 Task: Add Surya Brasil Golden Blonde Henna Cream to the cart.
Action: Mouse moved to (249, 130)
Screenshot: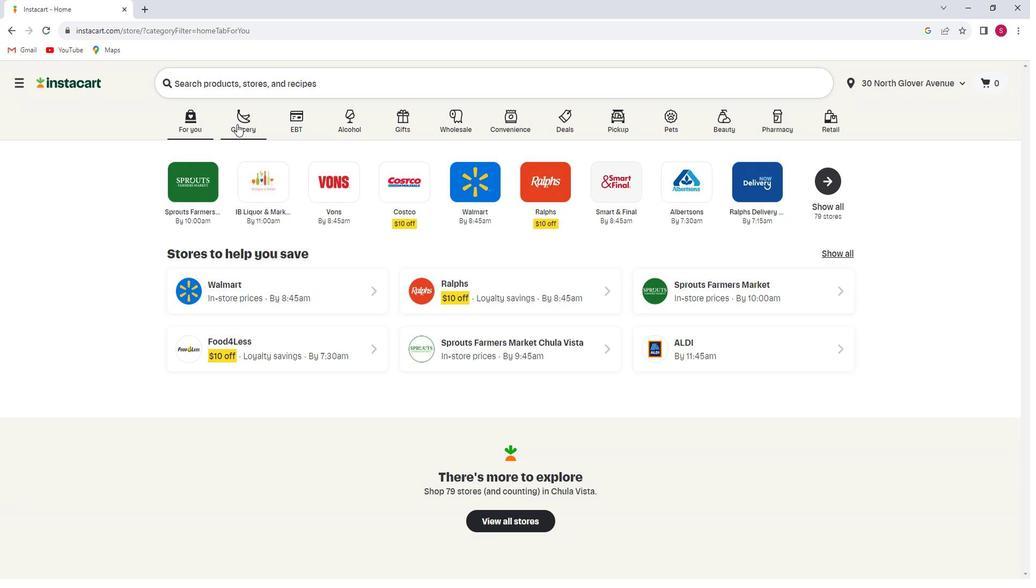 
Action: Mouse pressed left at (249, 130)
Screenshot: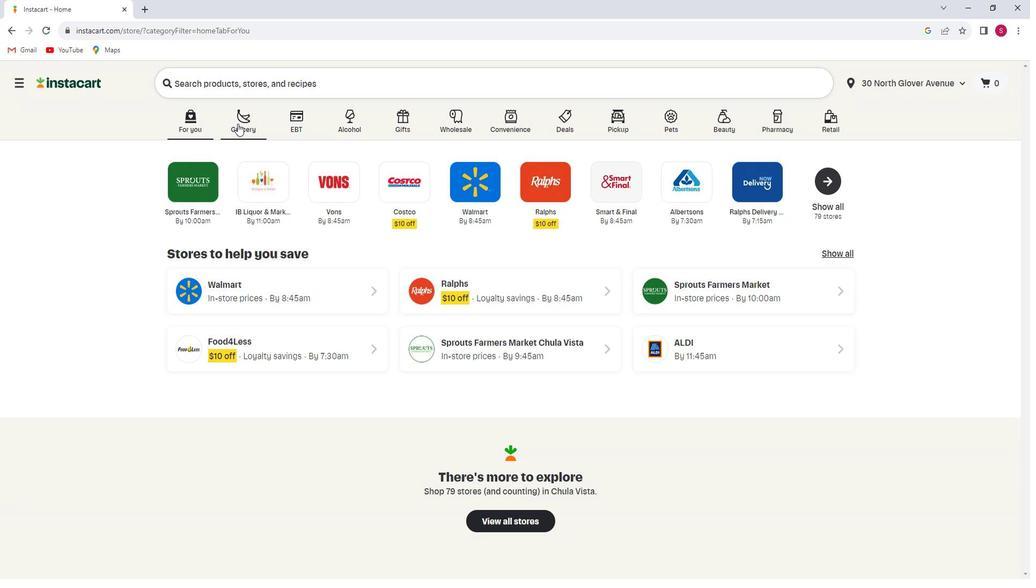 
Action: Mouse moved to (268, 331)
Screenshot: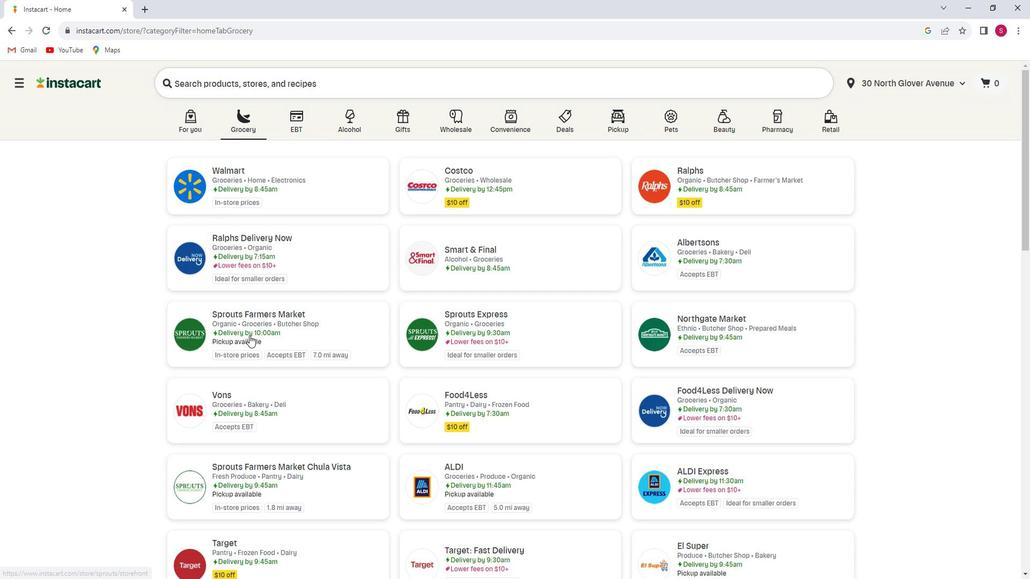 
Action: Mouse pressed left at (268, 331)
Screenshot: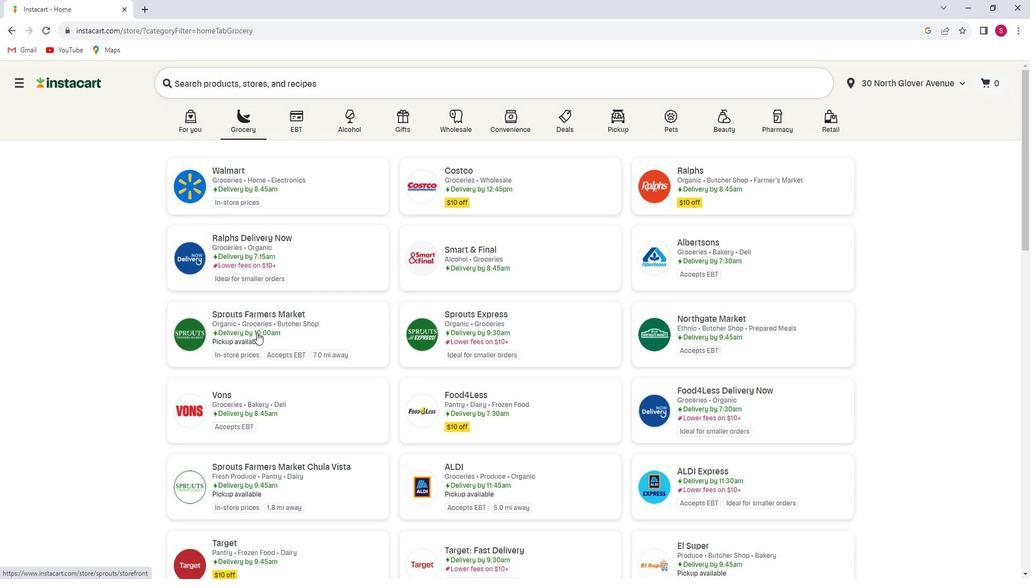 
Action: Mouse moved to (89, 334)
Screenshot: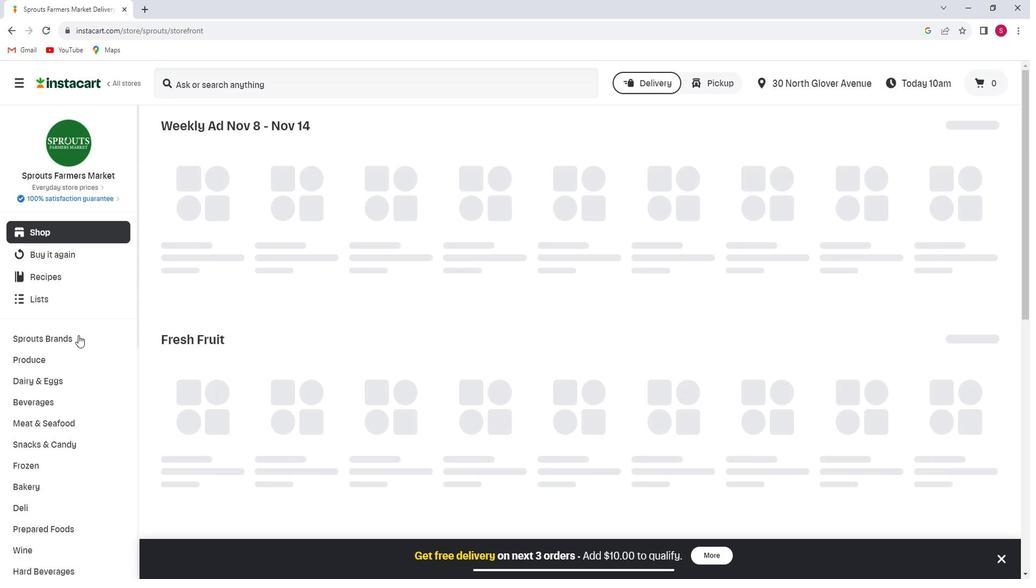 
Action: Mouse scrolled (89, 333) with delta (0, 0)
Screenshot: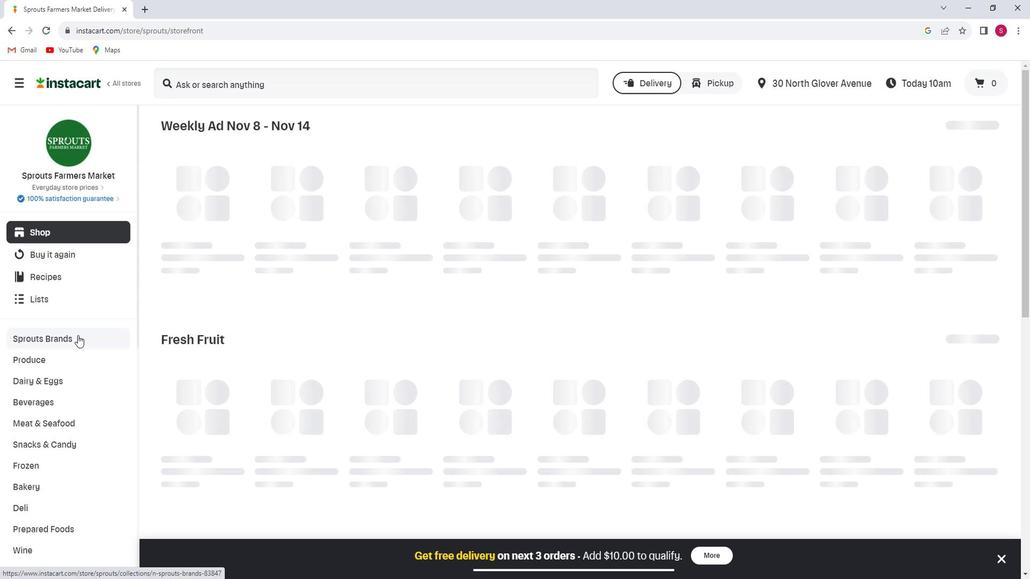 
Action: Mouse scrolled (89, 333) with delta (0, 0)
Screenshot: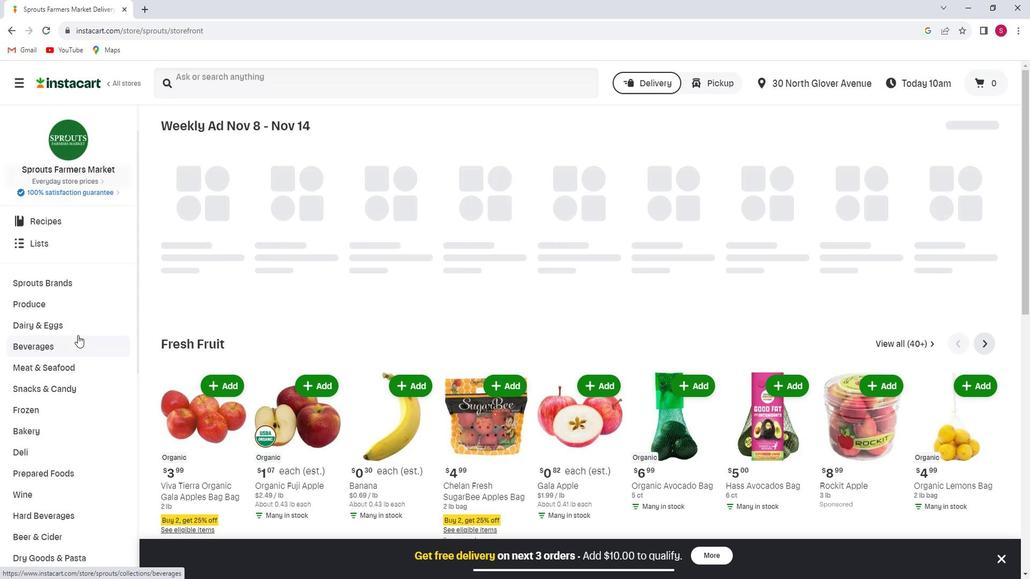 
Action: Mouse scrolled (89, 333) with delta (0, 0)
Screenshot: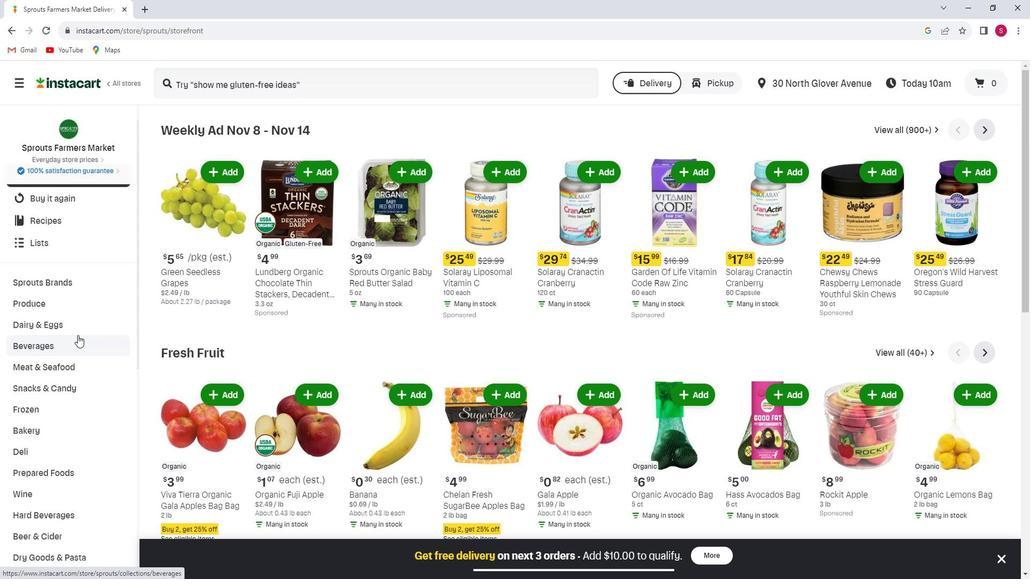 
Action: Mouse scrolled (89, 333) with delta (0, 0)
Screenshot: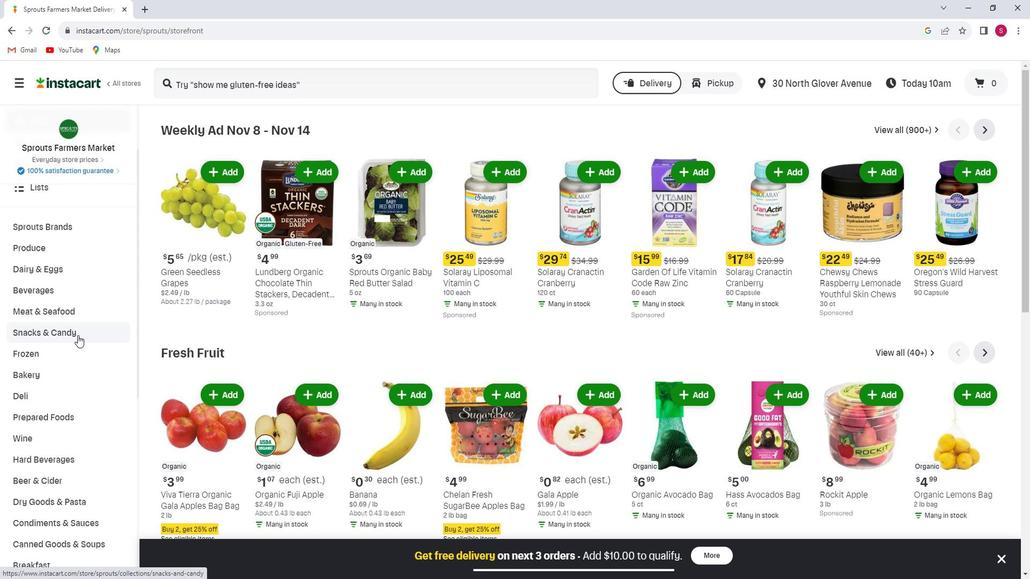 
Action: Mouse scrolled (89, 333) with delta (0, 0)
Screenshot: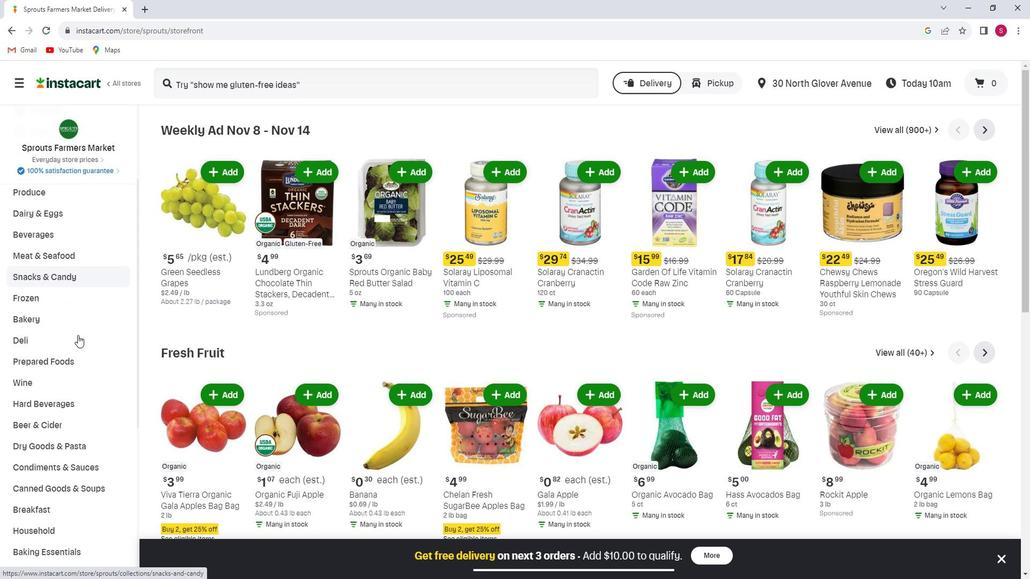 
Action: Mouse scrolled (89, 333) with delta (0, 0)
Screenshot: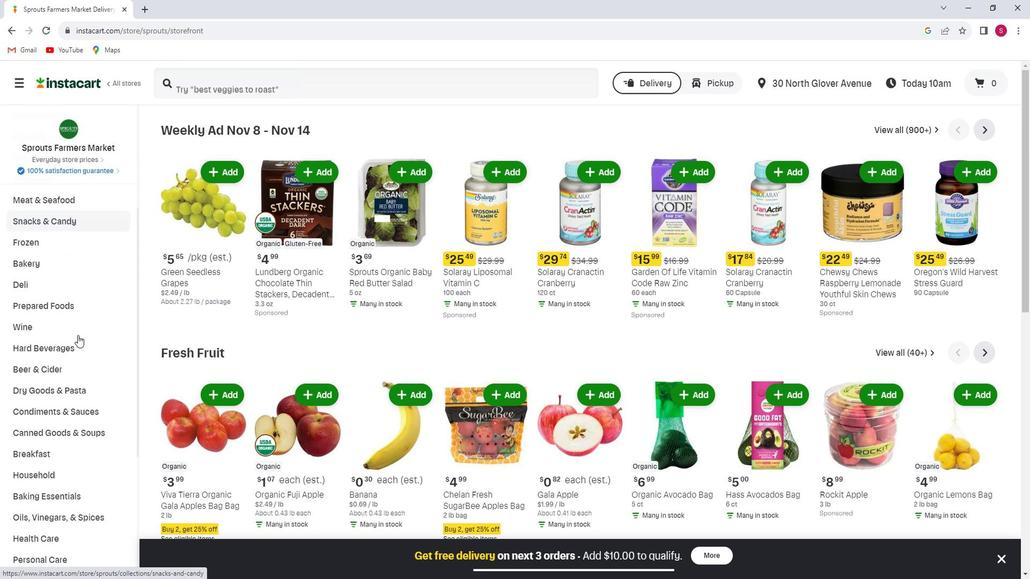 
Action: Mouse scrolled (89, 333) with delta (0, 0)
Screenshot: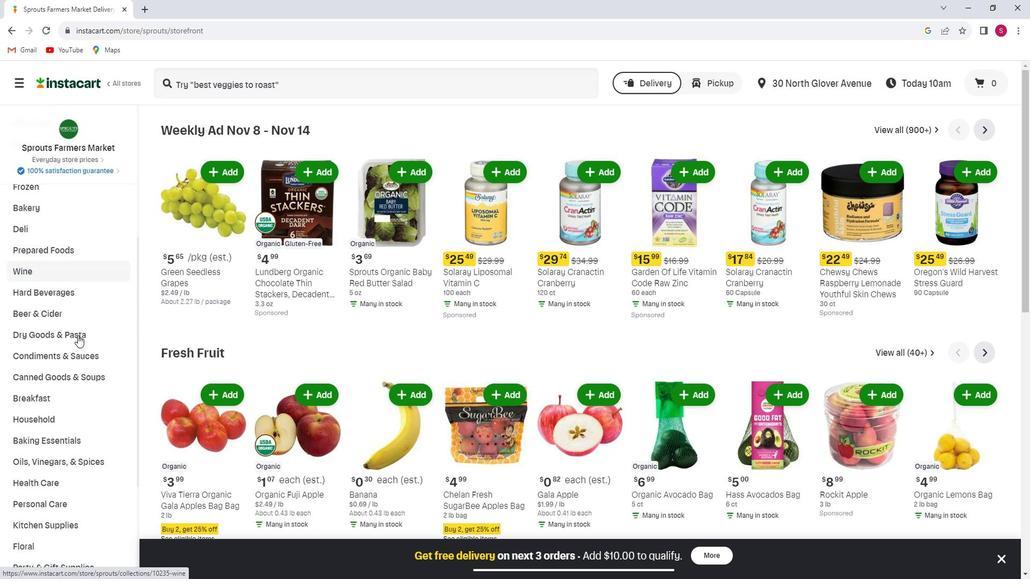 
Action: Mouse scrolled (89, 333) with delta (0, 0)
Screenshot: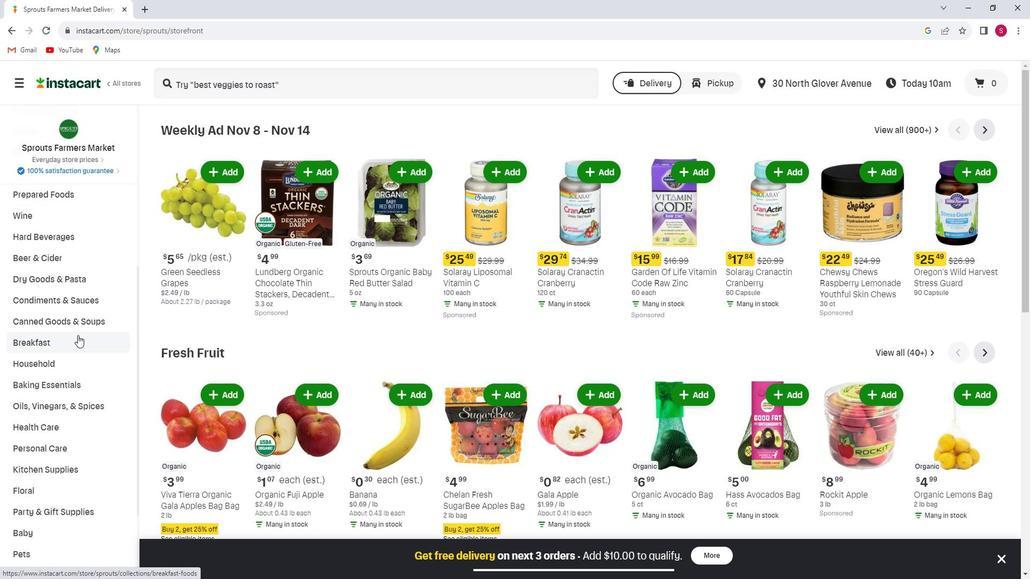 
Action: Mouse moved to (71, 388)
Screenshot: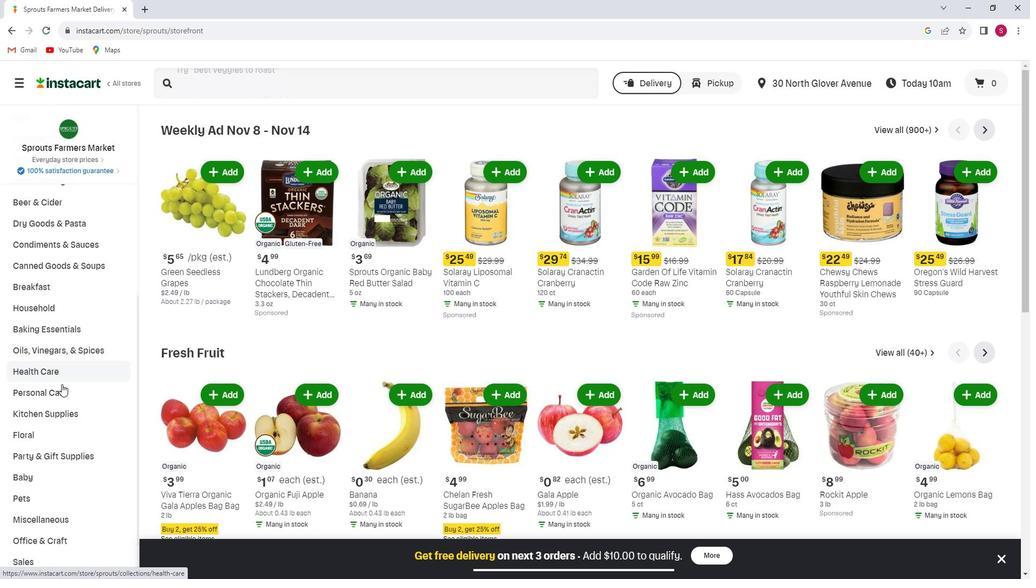 
Action: Mouse pressed left at (71, 388)
Screenshot: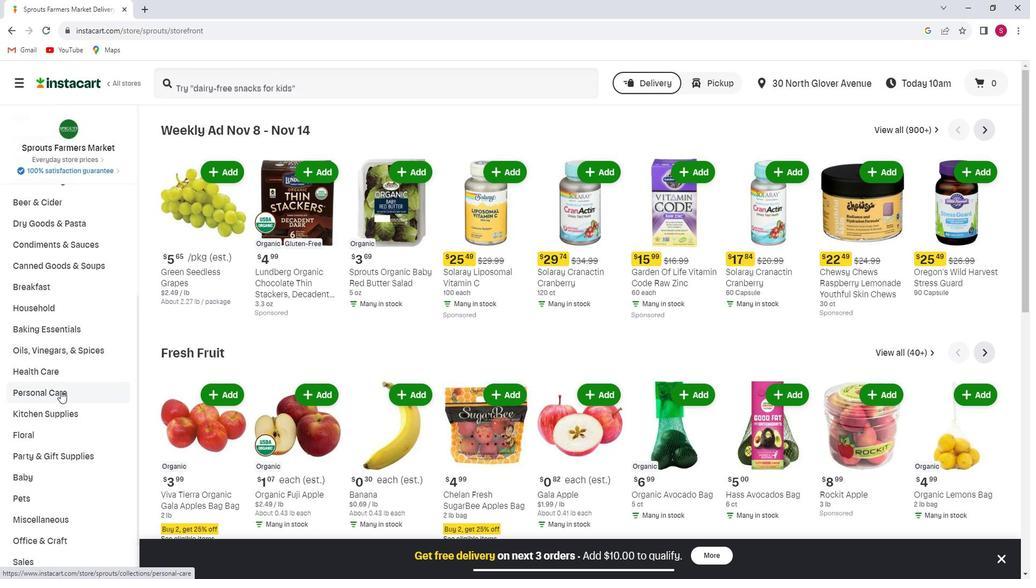
Action: Mouse moved to (707, 158)
Screenshot: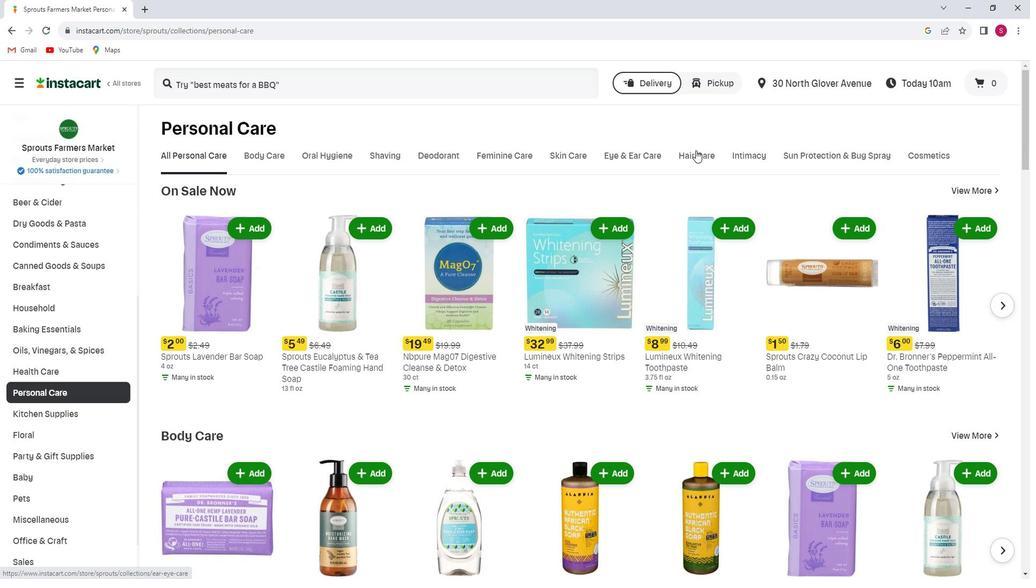 
Action: Mouse pressed left at (707, 158)
Screenshot: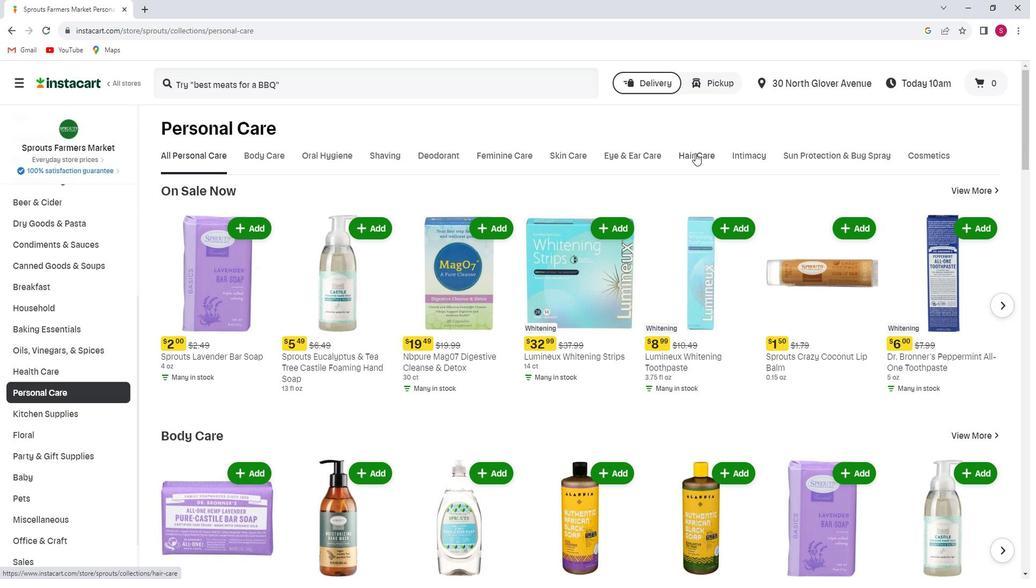 
Action: Mouse moved to (540, 211)
Screenshot: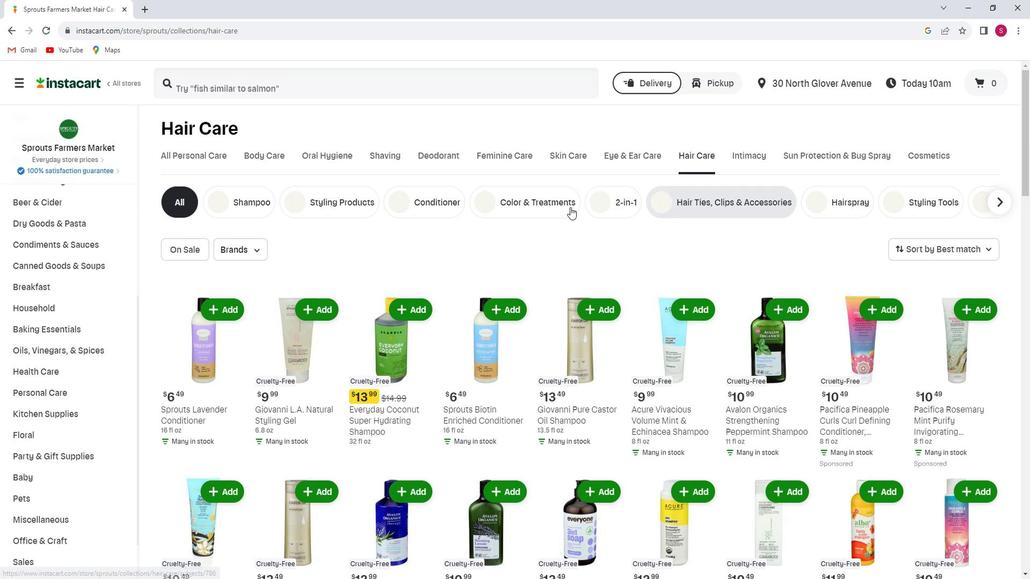 
Action: Mouse pressed left at (540, 211)
Screenshot: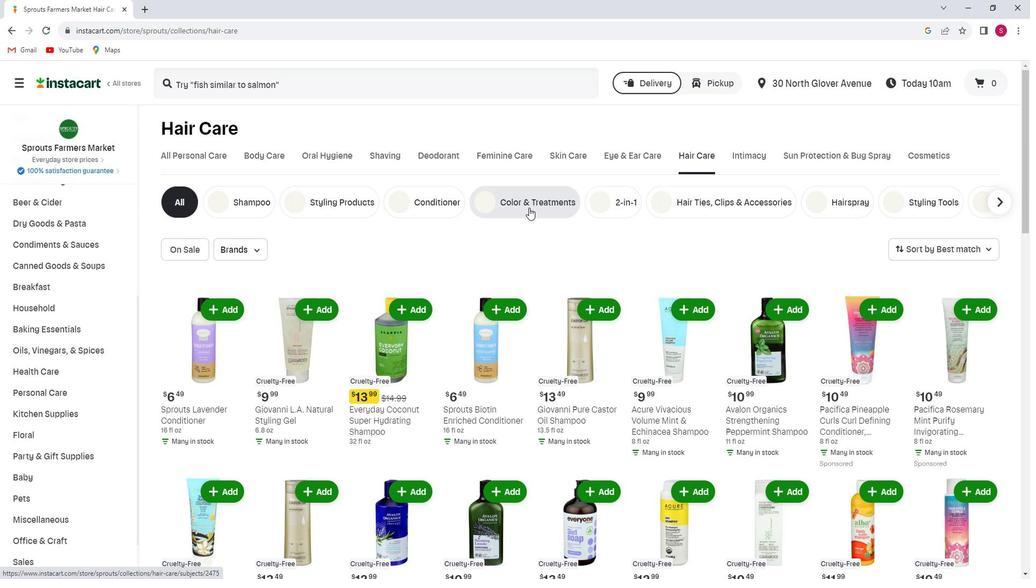 
Action: Mouse moved to (293, 90)
Screenshot: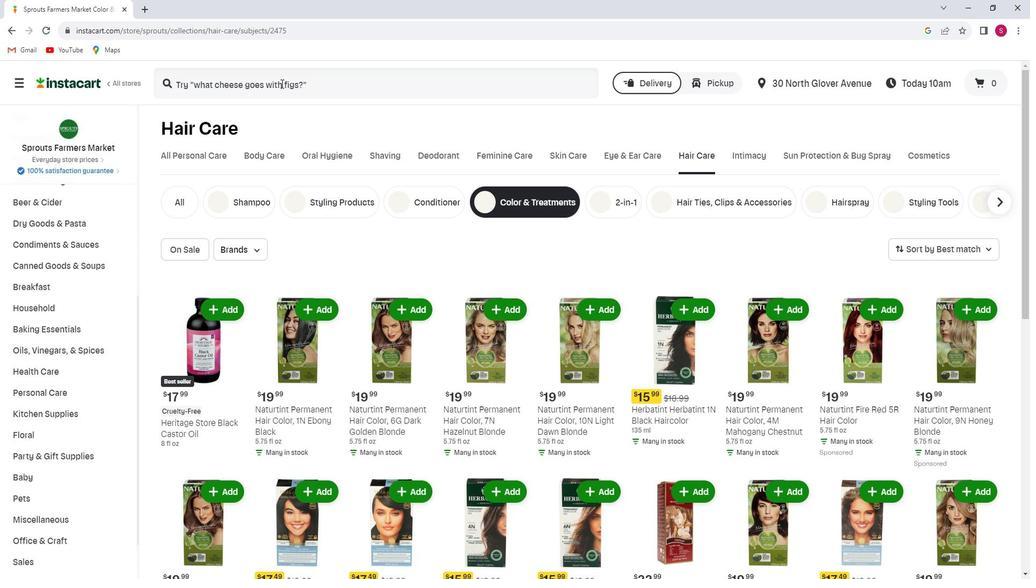 
Action: Mouse pressed left at (293, 90)
Screenshot: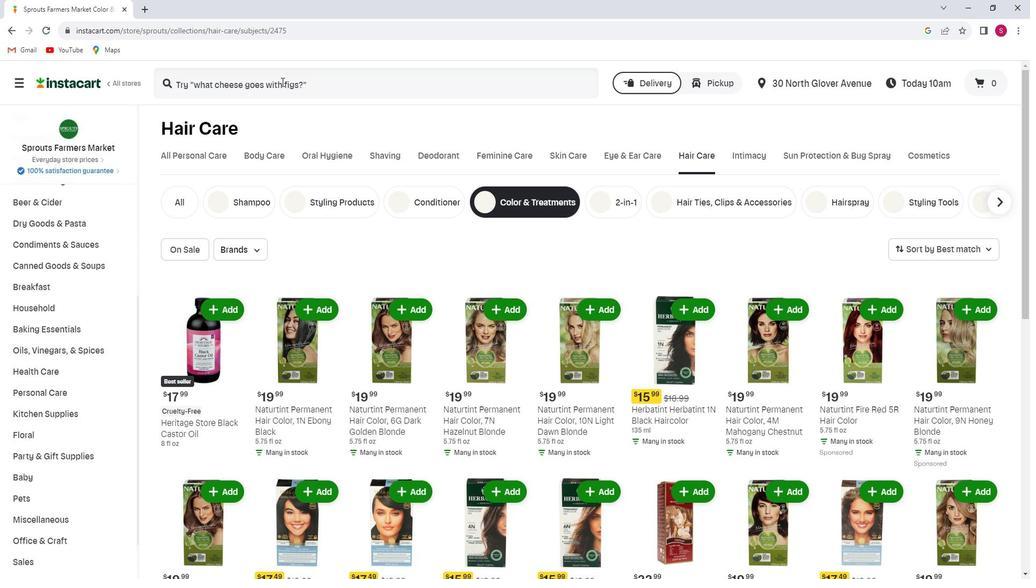
Action: Key pressed <Key.shift>Surya<Key.space><Key.shift>Brasil<Key.space><Key.shift>Golden<Key.space><Key.shift>Blonde<Key.space><Key.shift>Henna<Key.space><Key.shift>Cream<Key.enter>
Screenshot: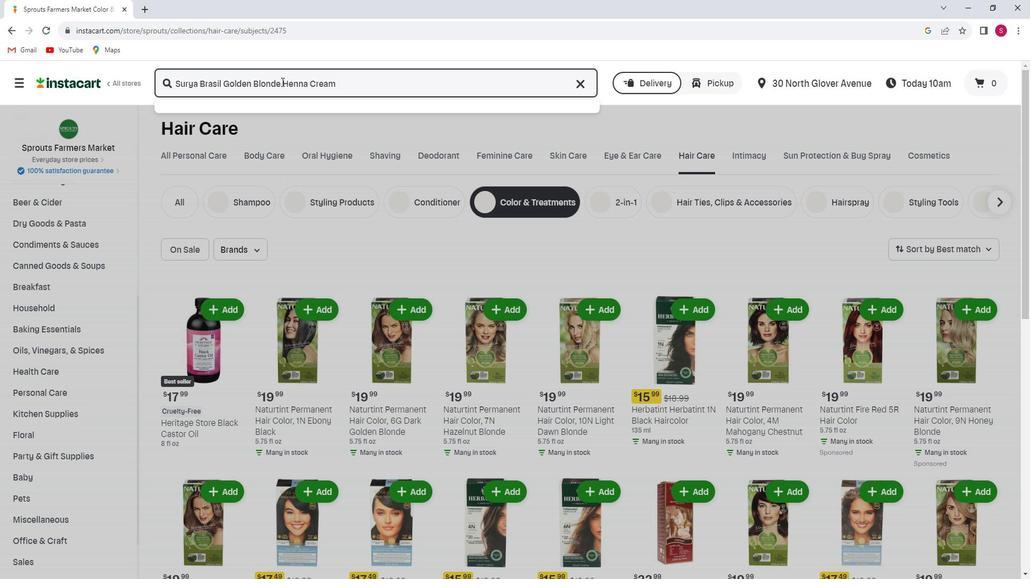 
Action: Mouse moved to (524, 239)
Screenshot: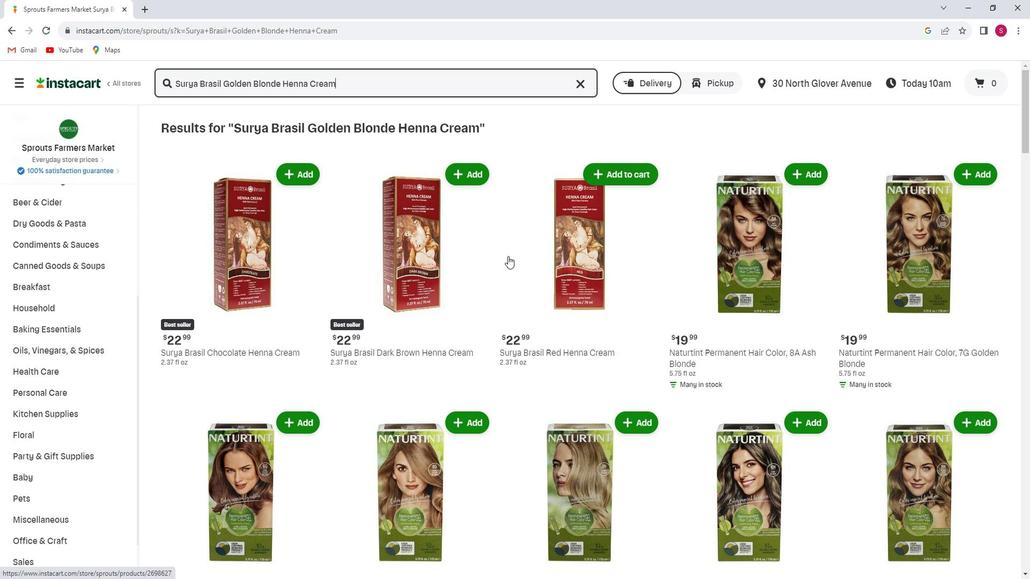 
Action: Mouse scrolled (524, 238) with delta (0, 0)
Screenshot: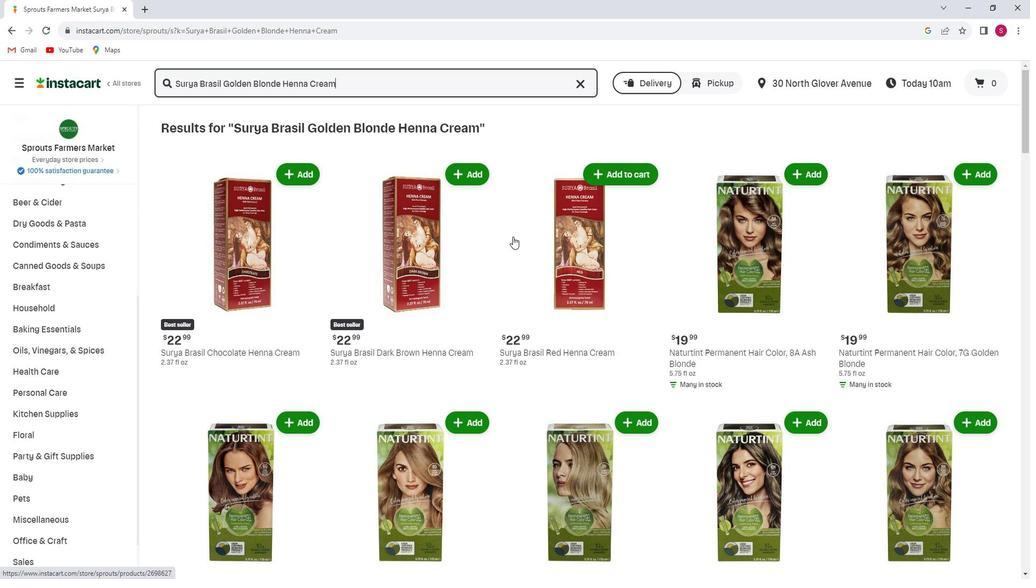 
Action: Mouse moved to (547, 251)
Screenshot: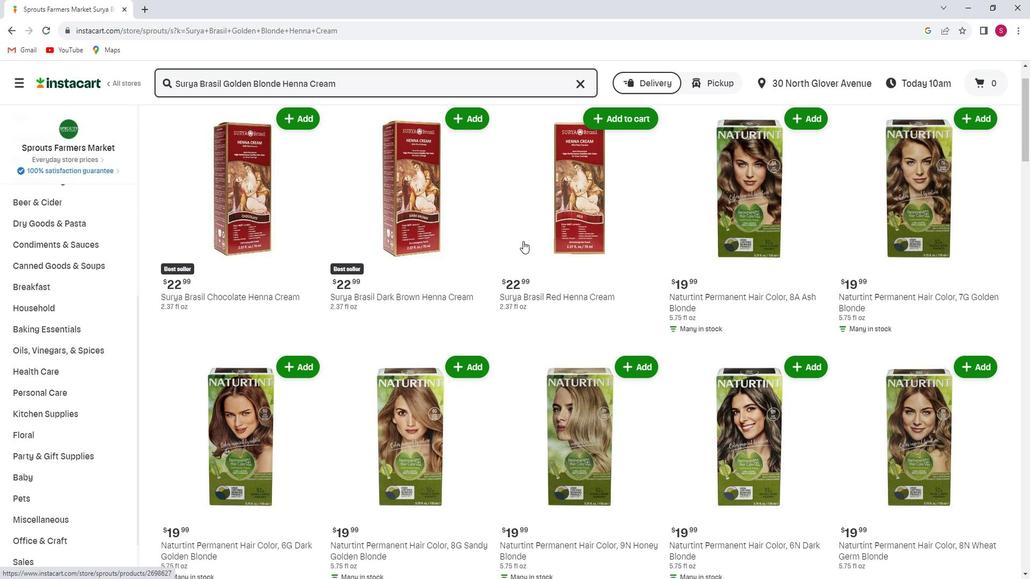 
Action: Mouse scrolled (547, 250) with delta (0, 0)
Screenshot: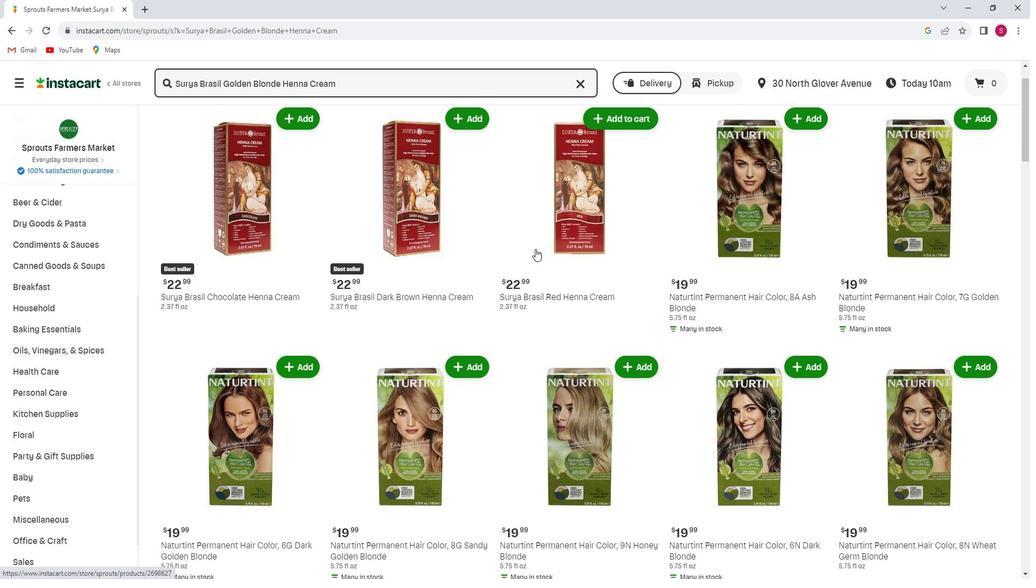
Action: Mouse scrolled (547, 250) with delta (0, 0)
Screenshot: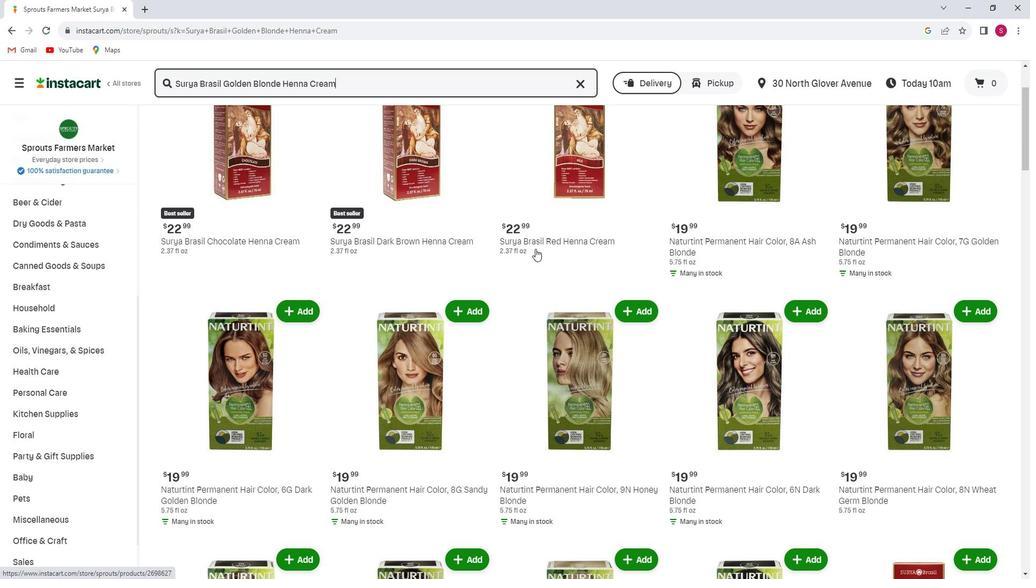
Action: Mouse scrolled (547, 250) with delta (0, 0)
Screenshot: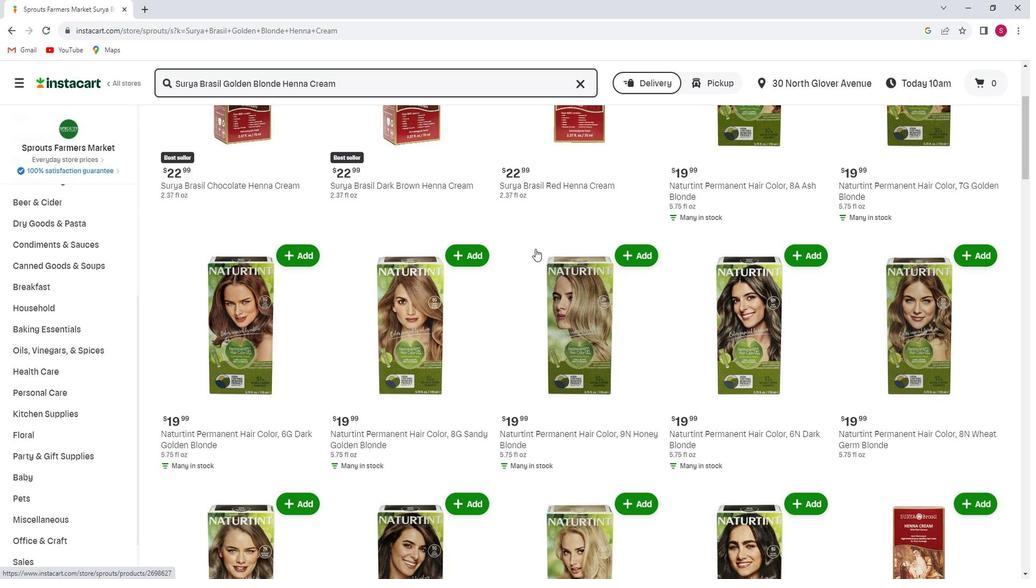 
Action: Mouse scrolled (547, 250) with delta (0, 0)
Screenshot: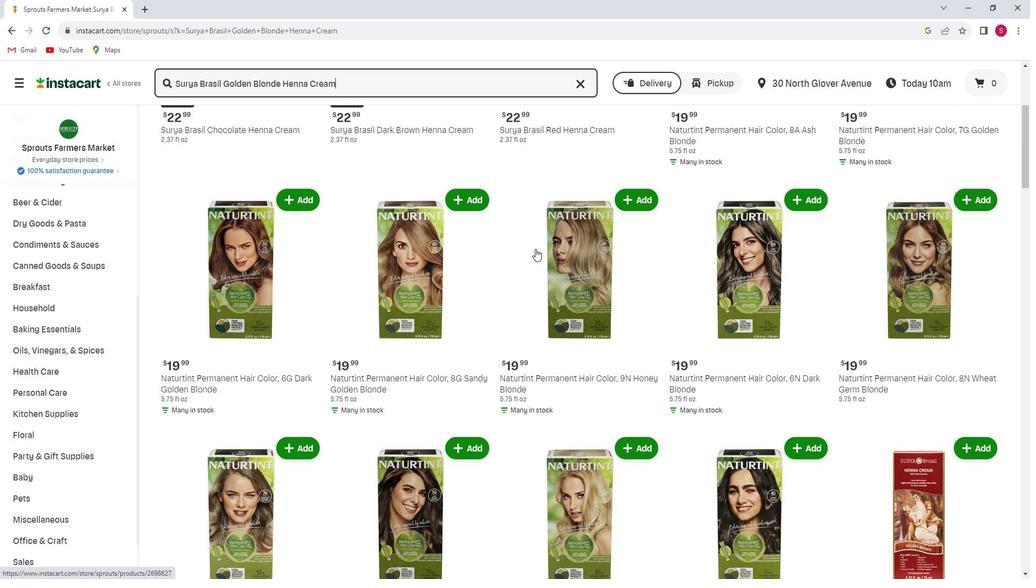 
Action: Mouse scrolled (547, 250) with delta (0, 0)
Screenshot: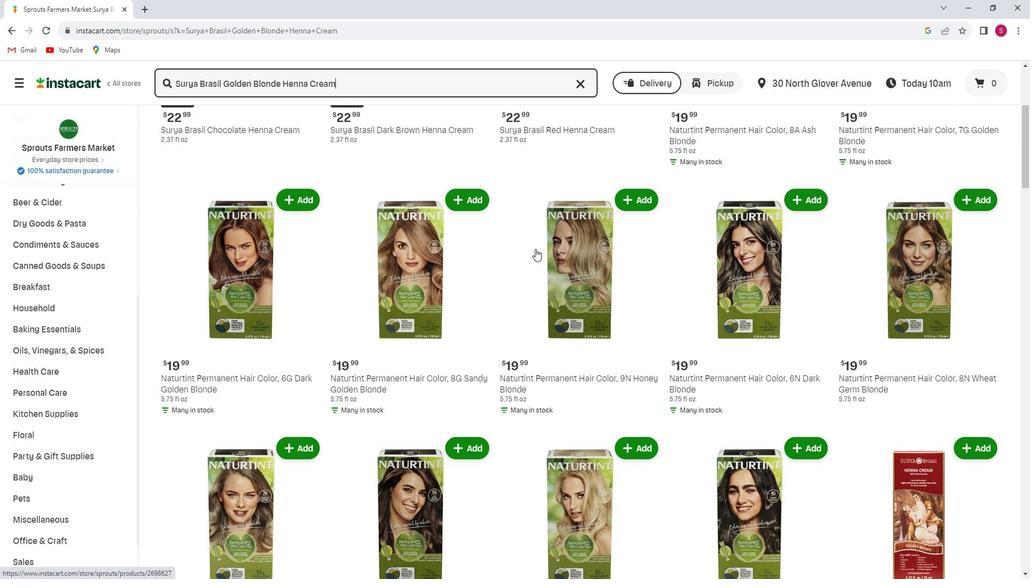 
Action: Mouse scrolled (547, 250) with delta (0, 0)
Screenshot: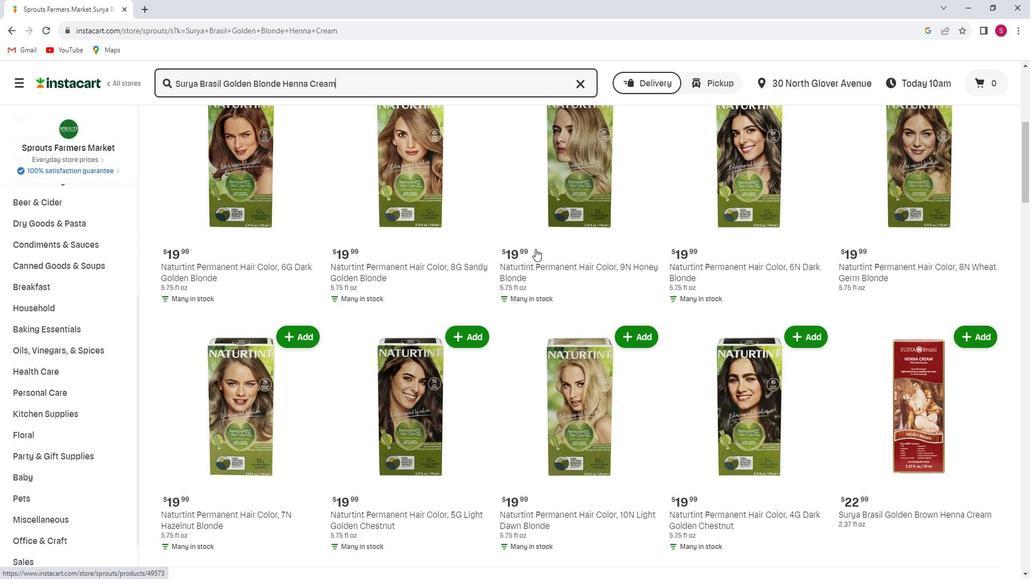 
Action: Mouse moved to (521, 262)
Screenshot: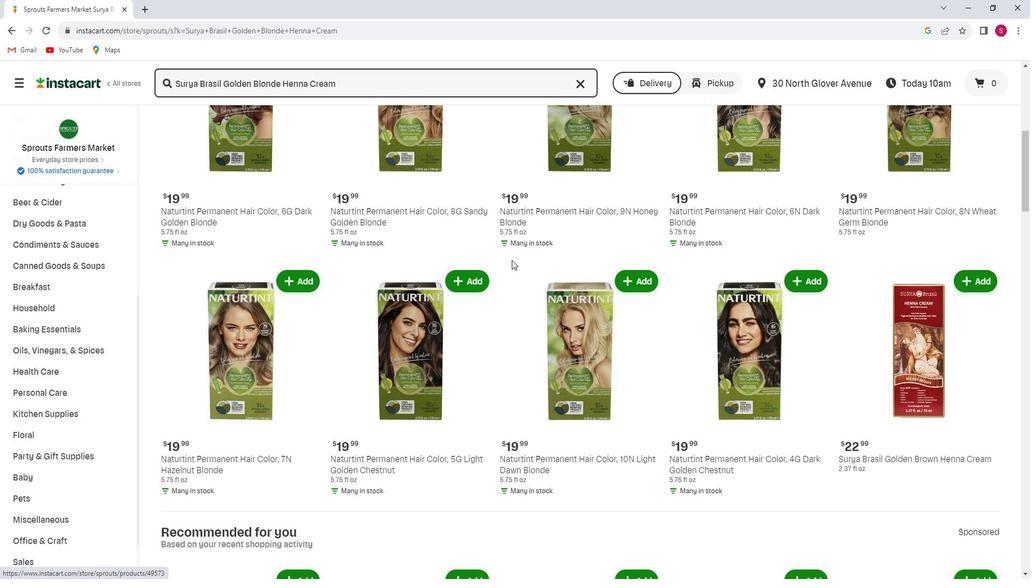 
Action: Mouse scrolled (521, 261) with delta (0, 0)
Screenshot: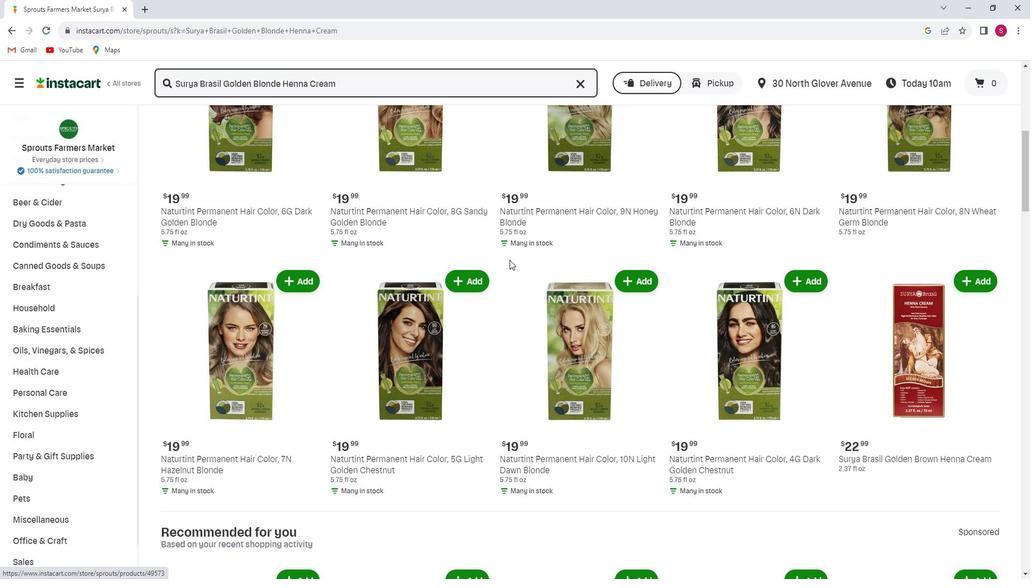 
Action: Mouse scrolled (521, 261) with delta (0, 0)
Screenshot: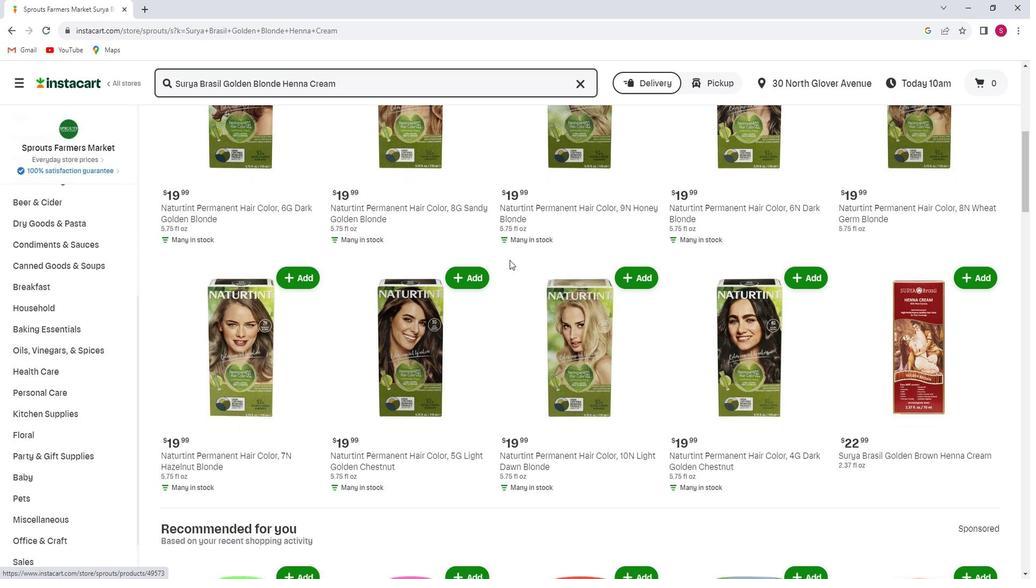 
Action: Mouse scrolled (521, 262) with delta (0, 0)
Screenshot: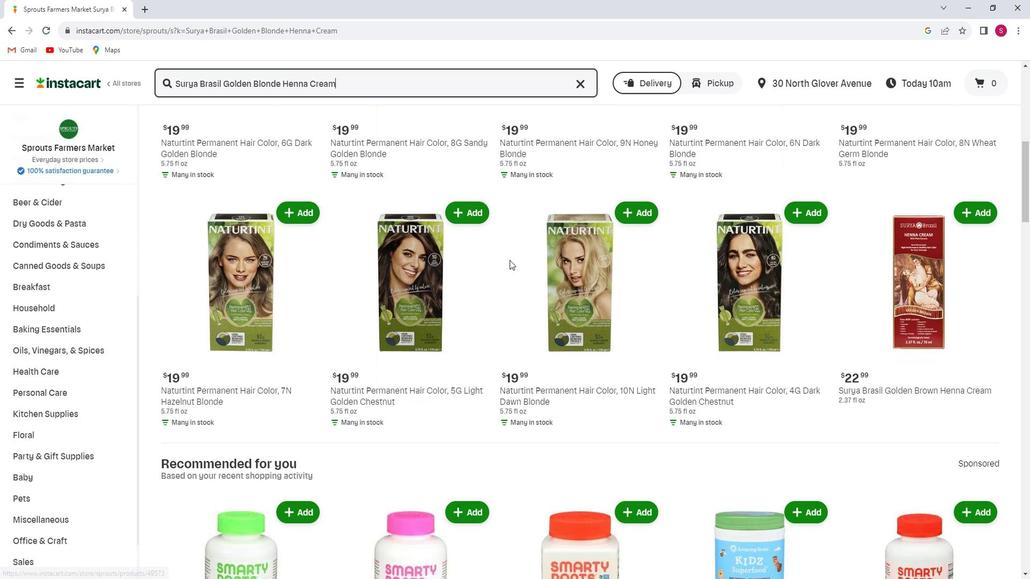 
Action: Mouse scrolled (521, 261) with delta (0, 0)
Screenshot: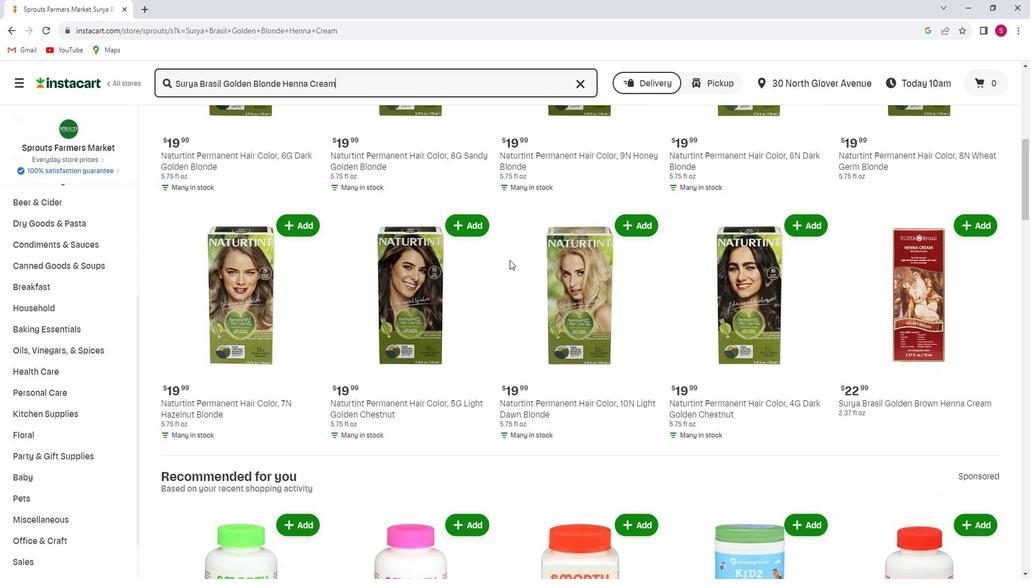 
Action: Mouse scrolled (521, 261) with delta (0, 0)
Screenshot: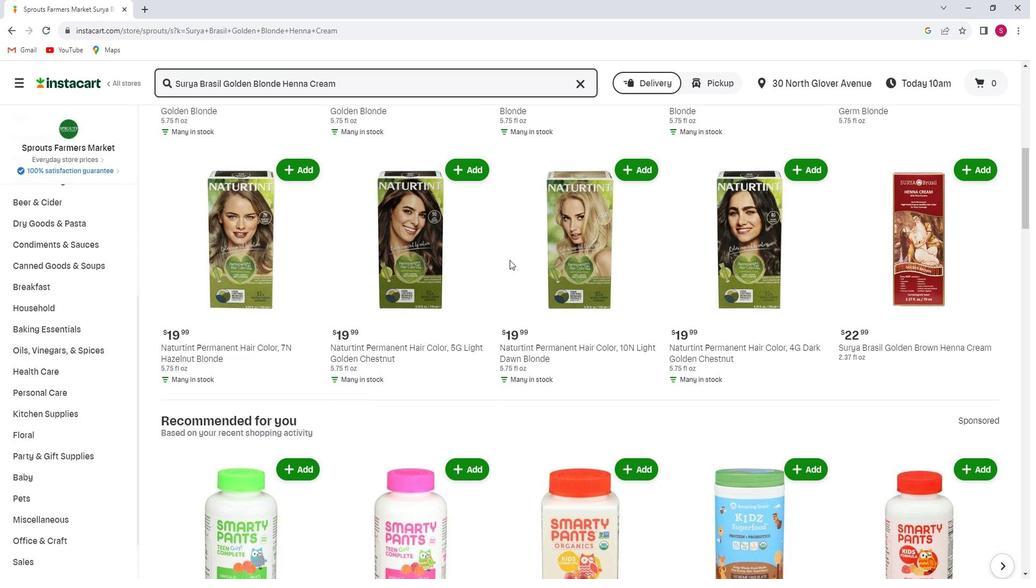 
Action: Mouse scrolled (521, 261) with delta (0, 0)
Screenshot: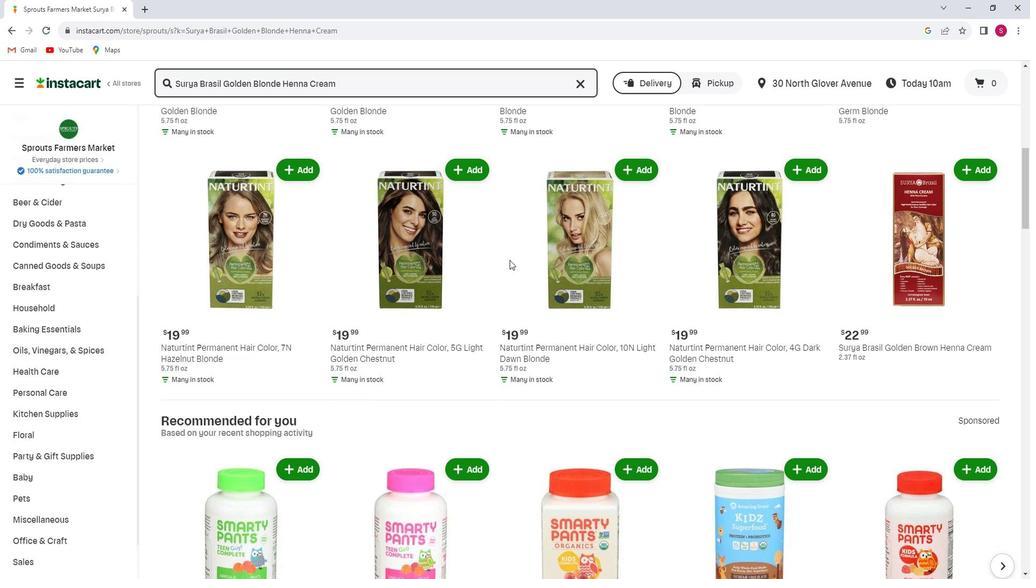 
Action: Mouse scrolled (521, 261) with delta (0, 0)
Screenshot: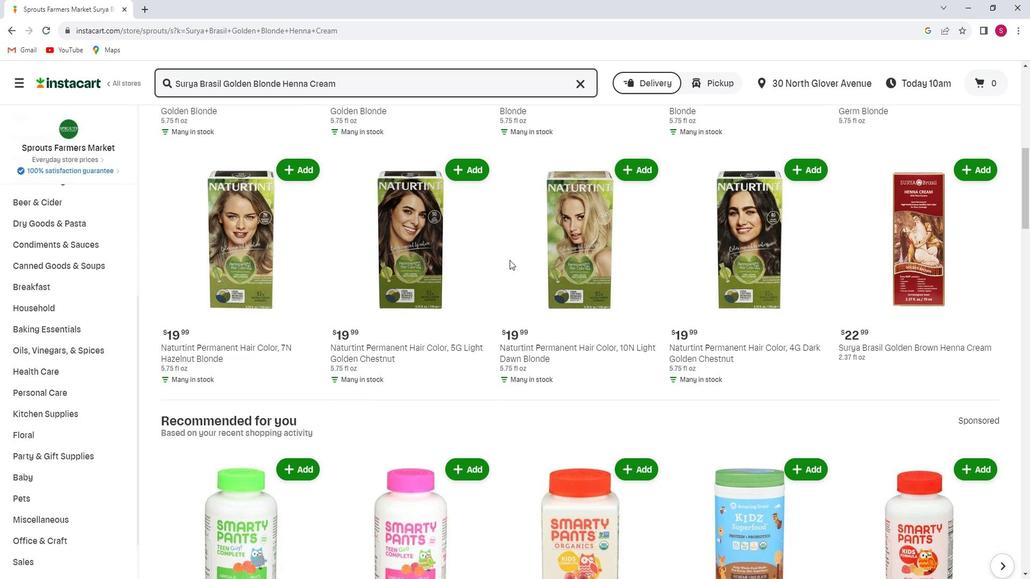
Action: Mouse scrolled (521, 261) with delta (0, 0)
Screenshot: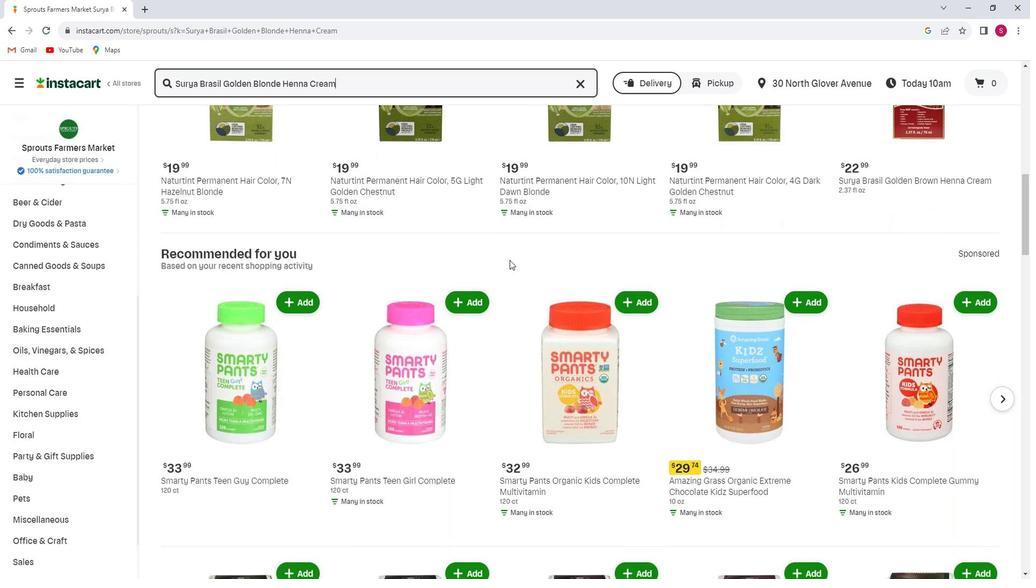 
Action: Mouse scrolled (521, 261) with delta (0, 0)
Screenshot: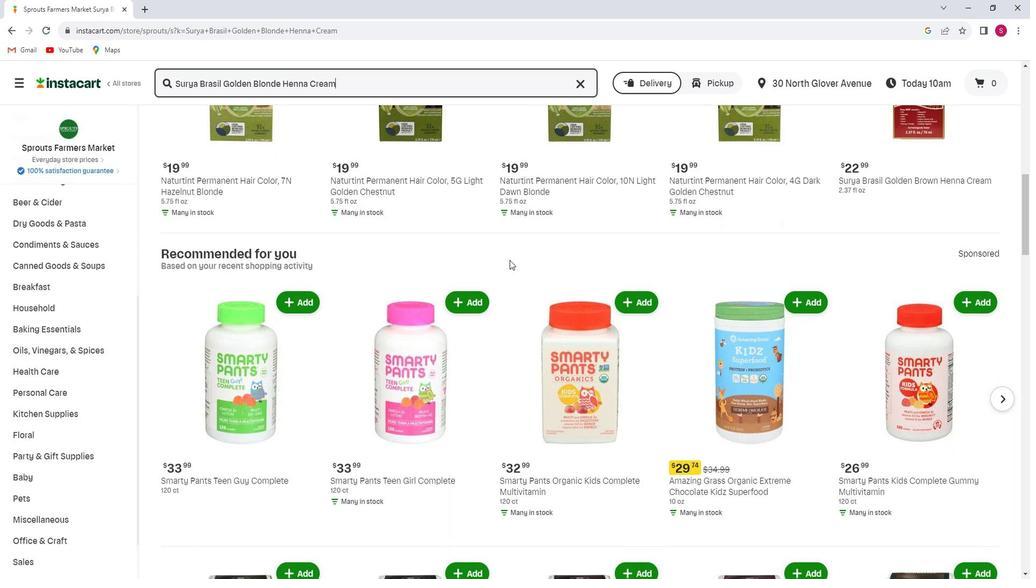 
Action: Mouse scrolled (521, 261) with delta (0, 0)
Screenshot: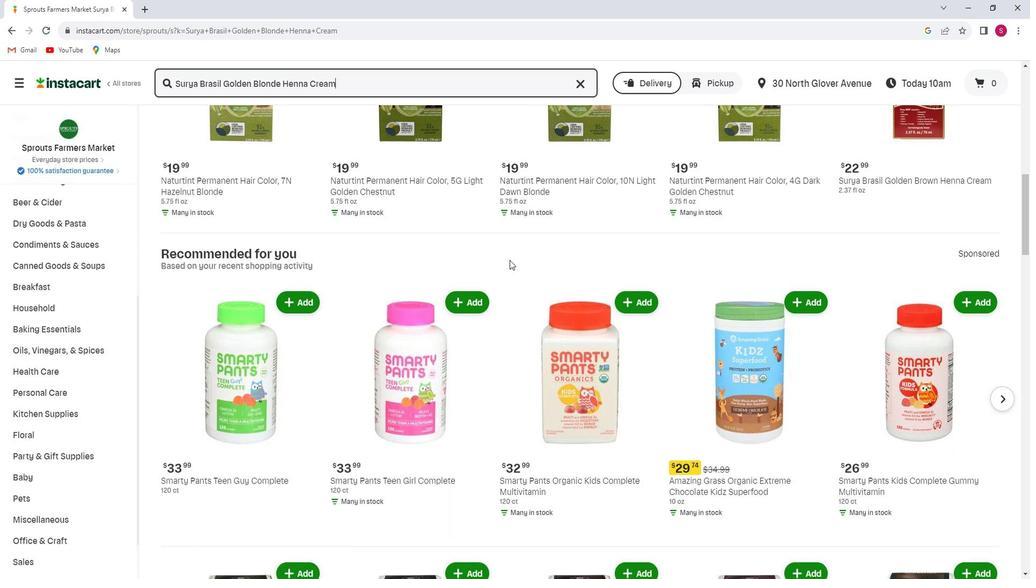 
Action: Mouse scrolled (521, 261) with delta (0, 0)
Screenshot: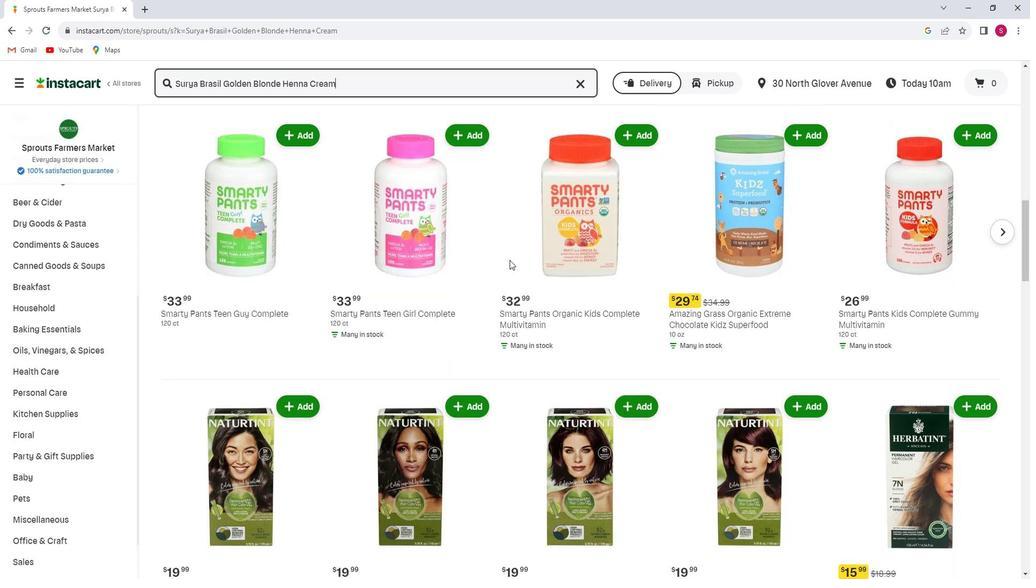 
Action: Mouse scrolled (521, 261) with delta (0, 0)
Screenshot: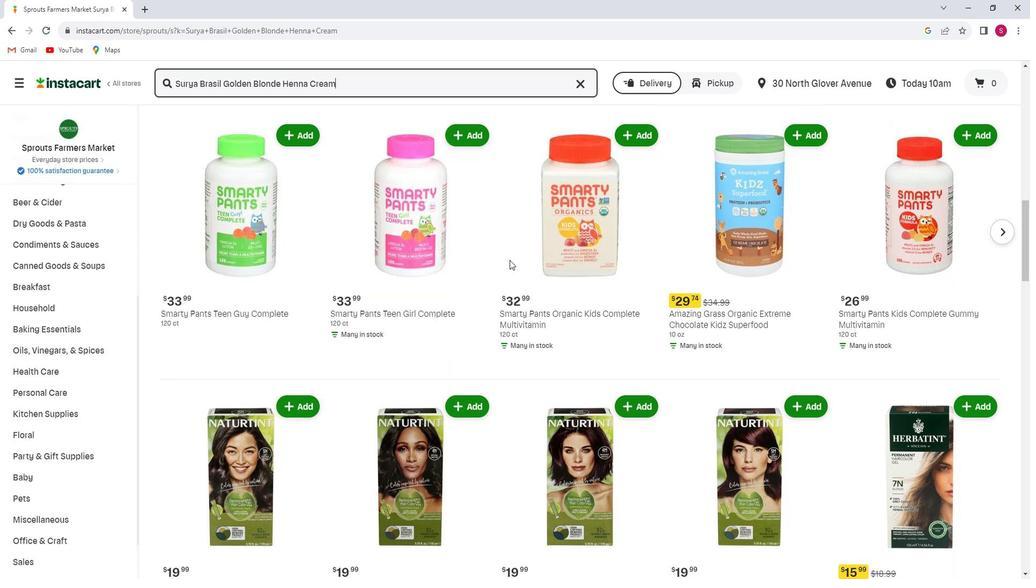
Action: Mouse scrolled (521, 261) with delta (0, 0)
Screenshot: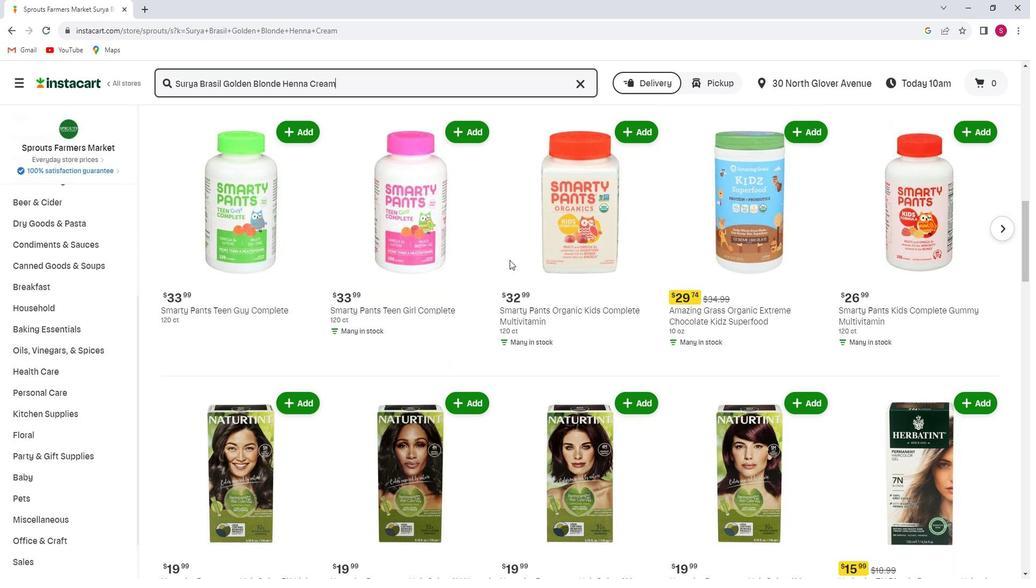 
Action: Mouse scrolled (521, 261) with delta (0, 0)
Screenshot: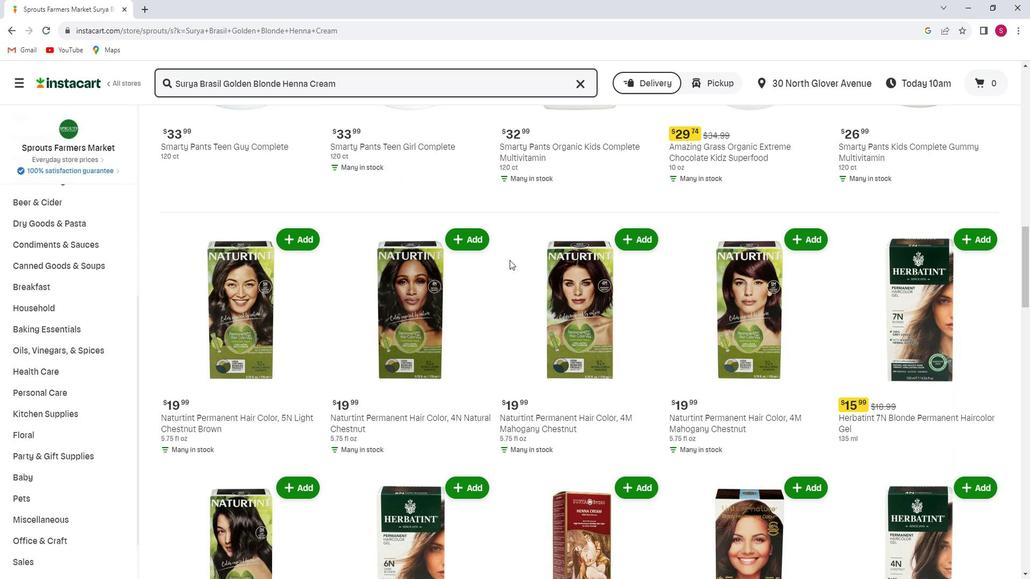 
Action: Mouse scrolled (521, 261) with delta (0, 0)
Screenshot: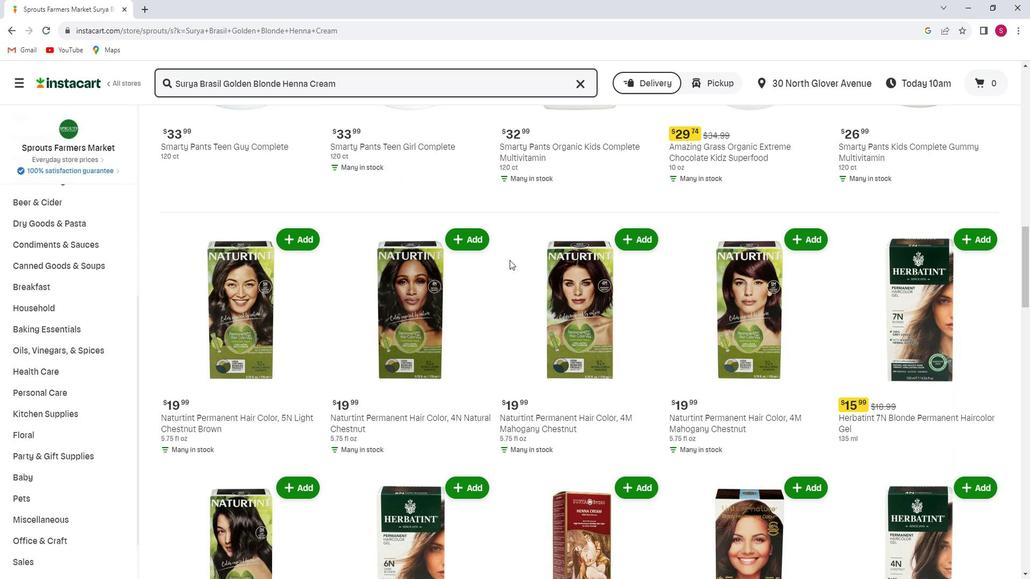 
Action: Mouse scrolled (521, 261) with delta (0, 0)
Screenshot: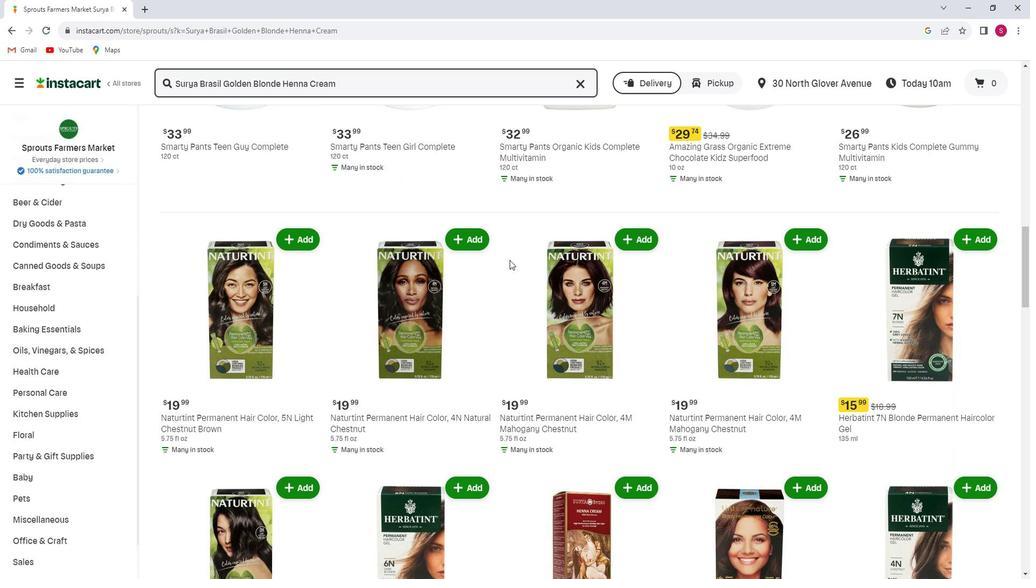 
Action: Mouse scrolled (521, 261) with delta (0, 0)
Screenshot: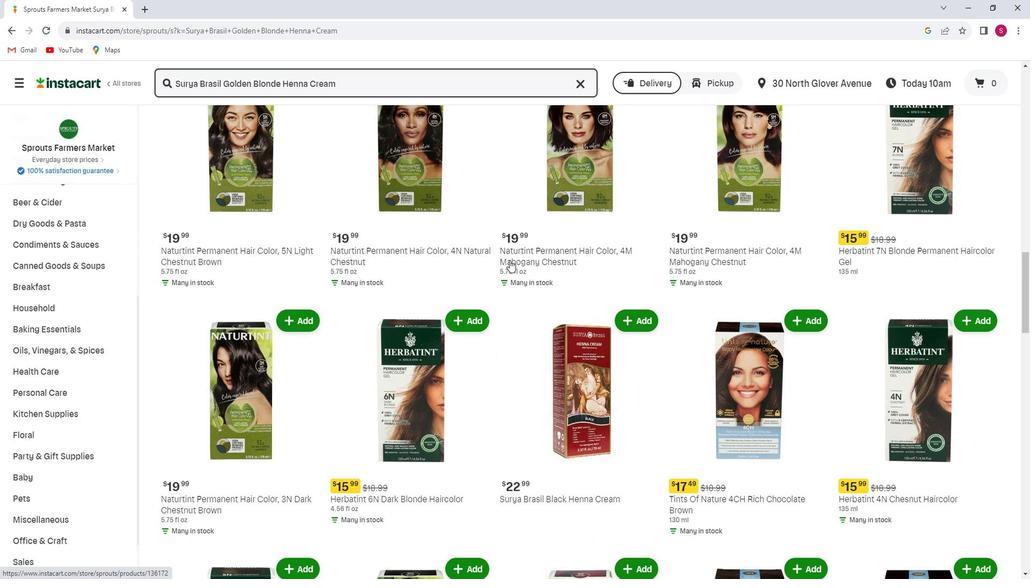 
Action: Mouse scrolled (521, 261) with delta (0, 0)
Screenshot: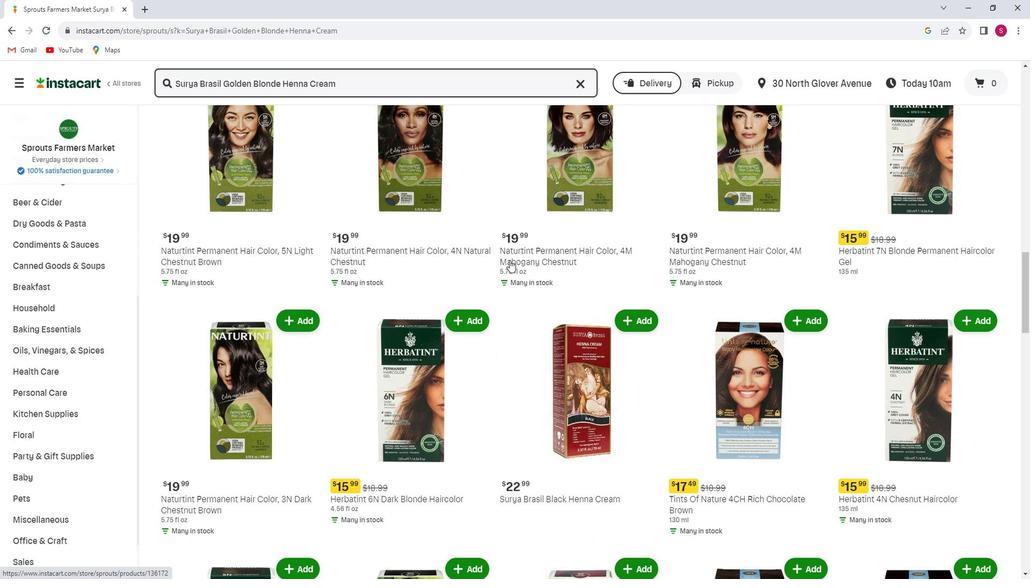 
Action: Mouse scrolled (521, 261) with delta (0, 0)
Screenshot: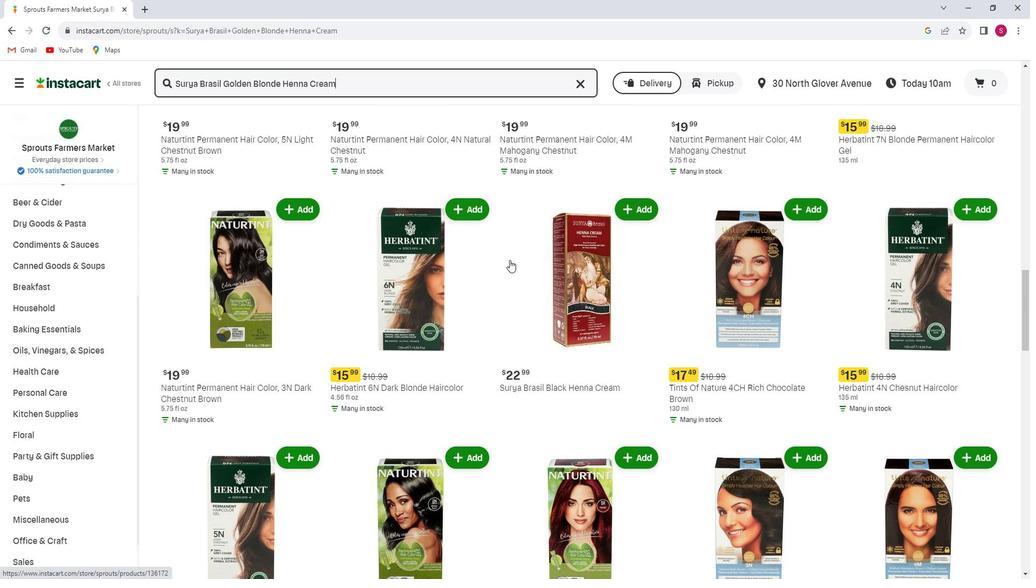 
Action: Mouse scrolled (521, 261) with delta (0, 0)
Screenshot: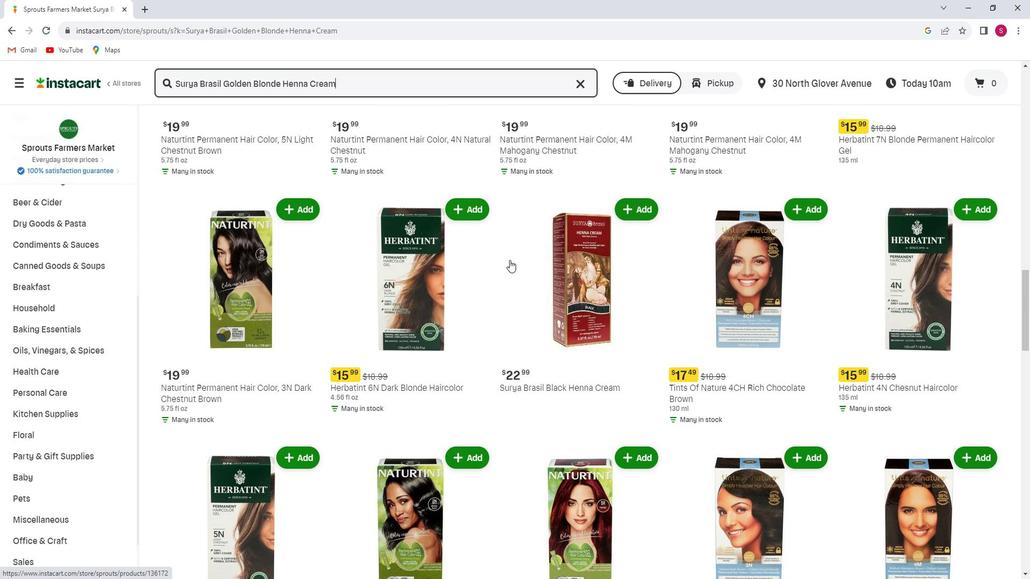 
Action: Mouse scrolled (521, 261) with delta (0, 0)
Screenshot: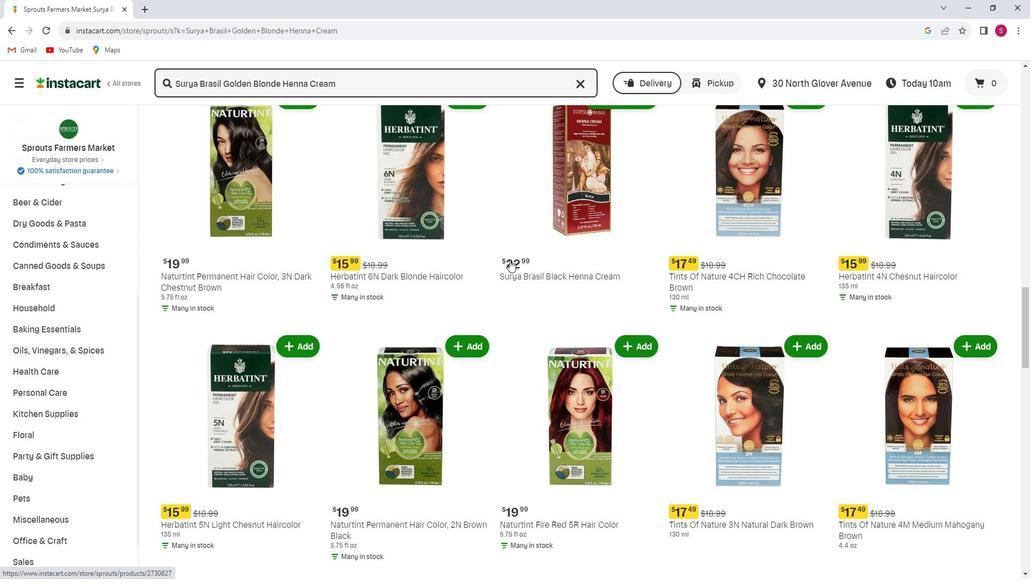
Action: Mouse scrolled (521, 261) with delta (0, 0)
Screenshot: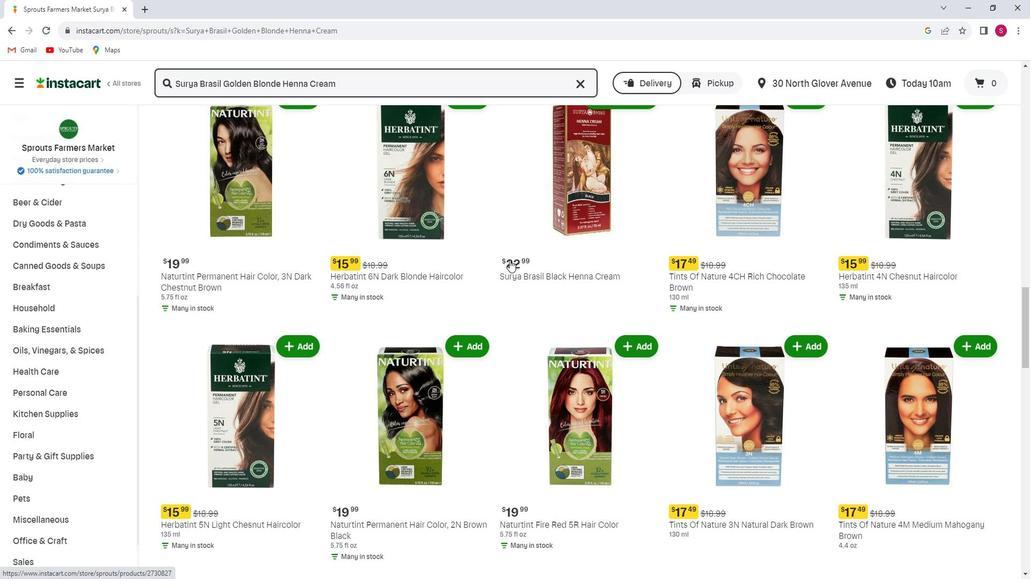 
Action: Mouse scrolled (521, 261) with delta (0, 0)
Screenshot: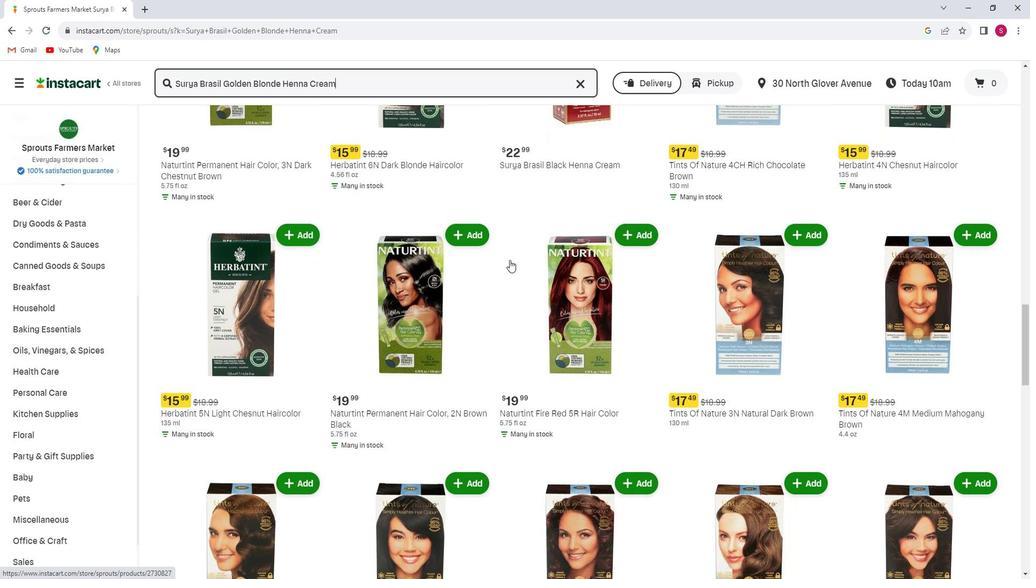 
Action: Mouse scrolled (521, 261) with delta (0, 0)
Screenshot: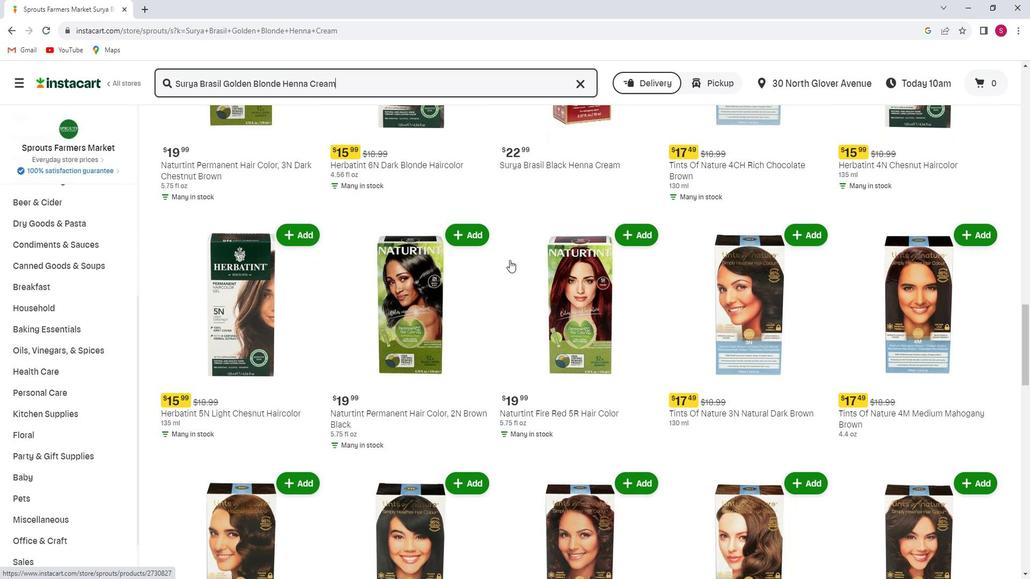 
Action: Mouse scrolled (521, 261) with delta (0, 0)
Screenshot: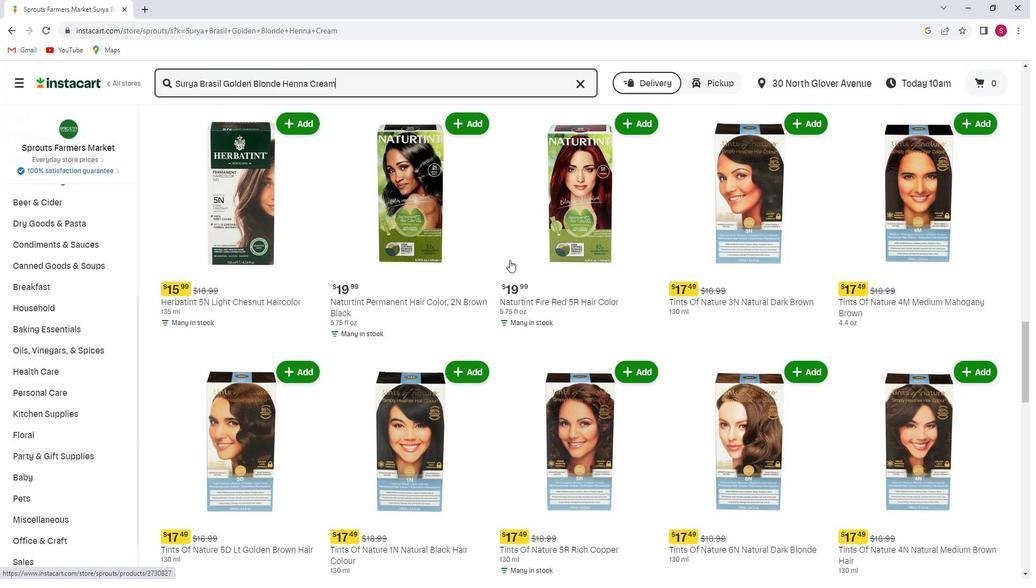 
Action: Mouse scrolled (521, 261) with delta (0, 0)
Screenshot: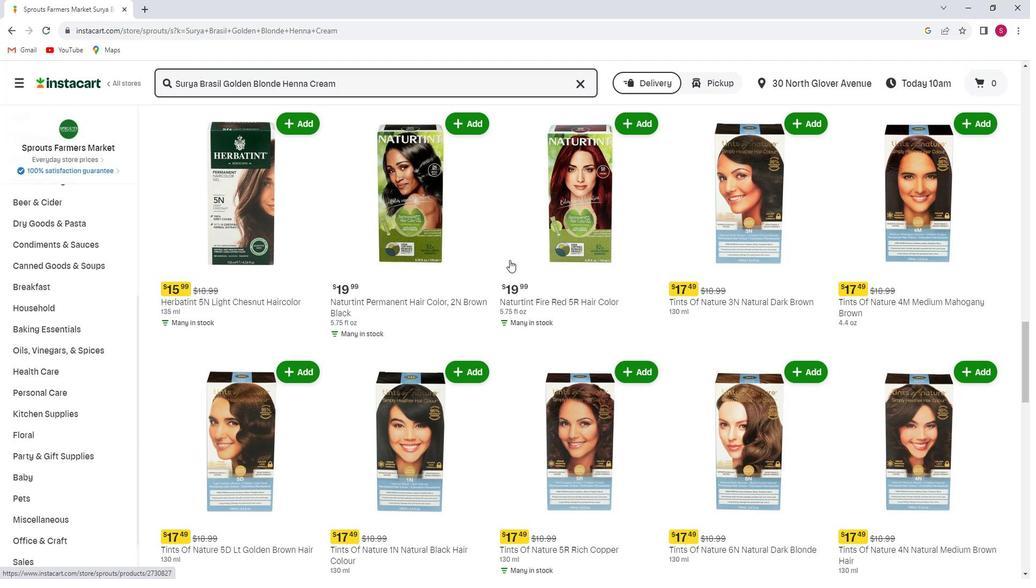 
Action: Mouse scrolled (521, 261) with delta (0, 0)
Screenshot: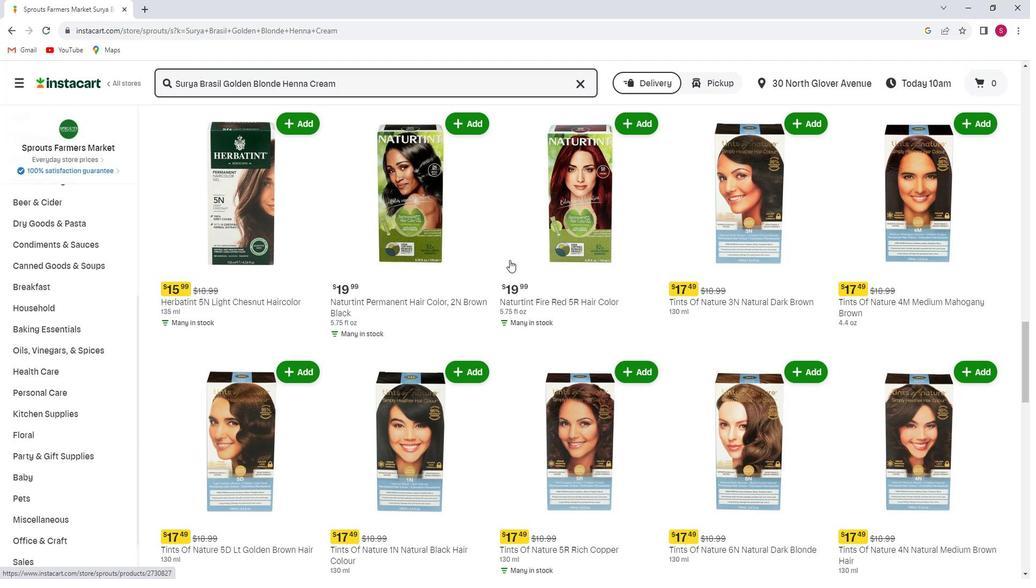 
Action: Mouse scrolled (521, 261) with delta (0, 0)
Screenshot: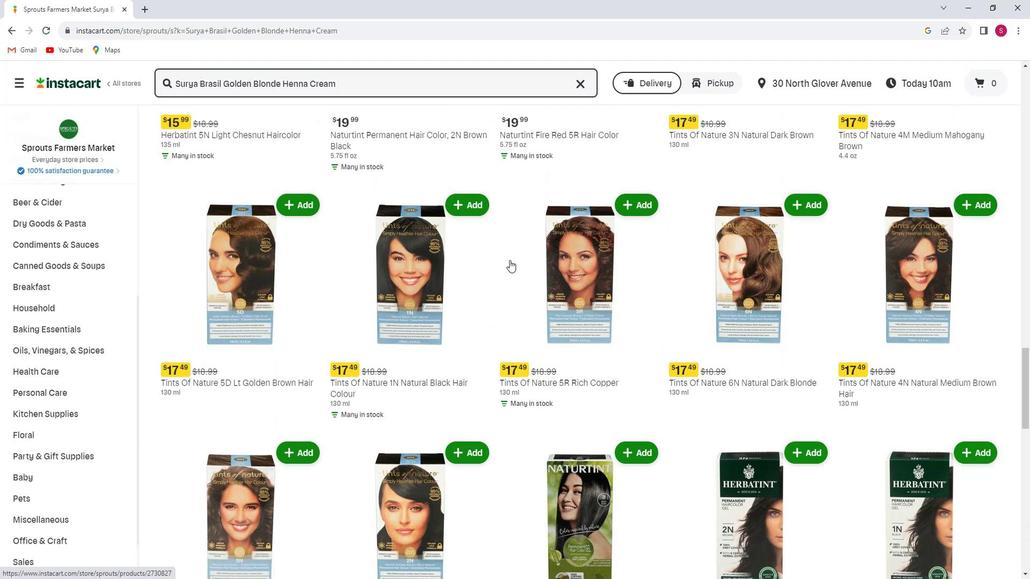 
Action: Mouse scrolled (521, 261) with delta (0, 0)
Screenshot: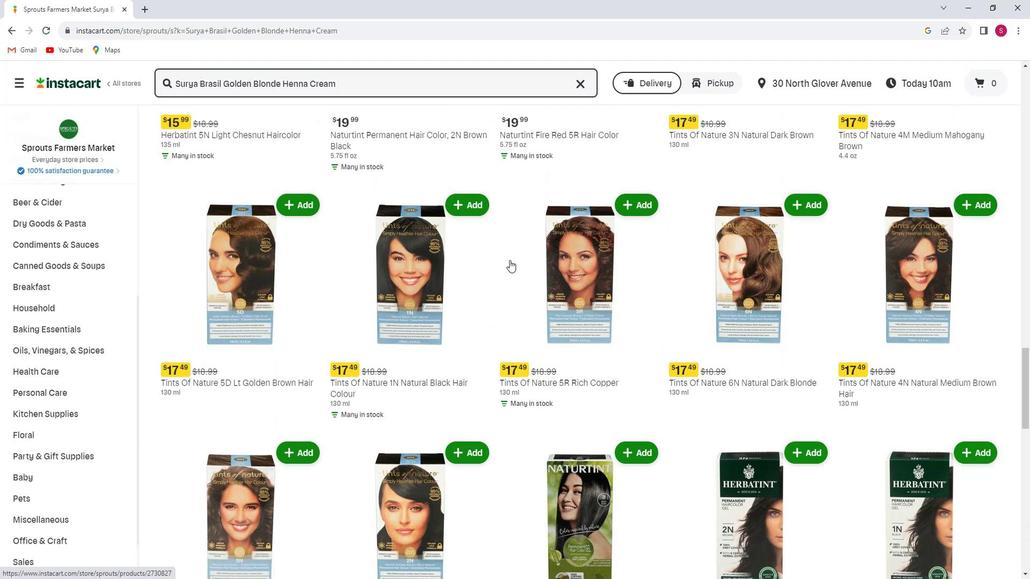 
Action: Mouse scrolled (521, 261) with delta (0, 0)
Screenshot: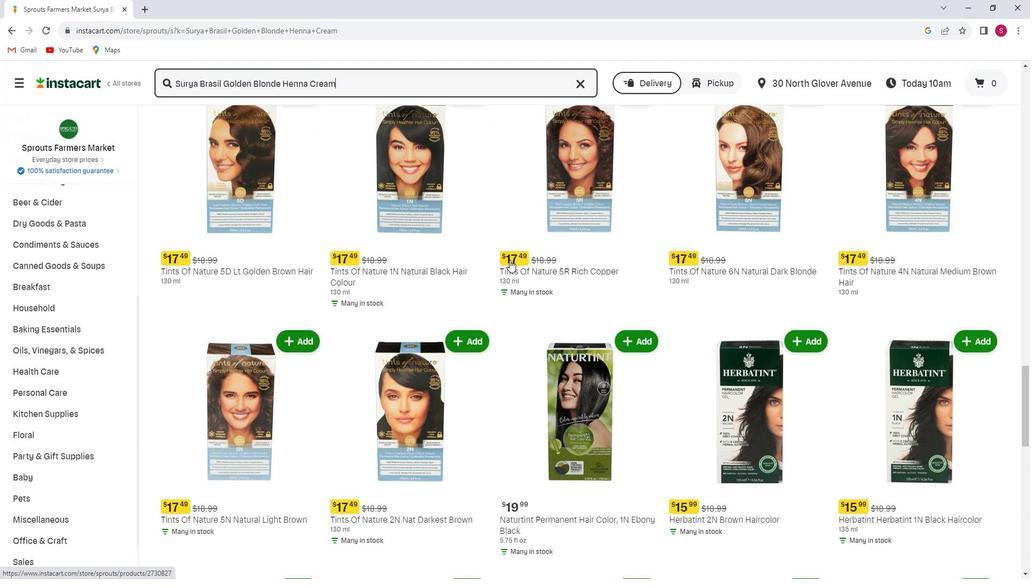 
Action: Mouse scrolled (521, 261) with delta (0, 0)
Screenshot: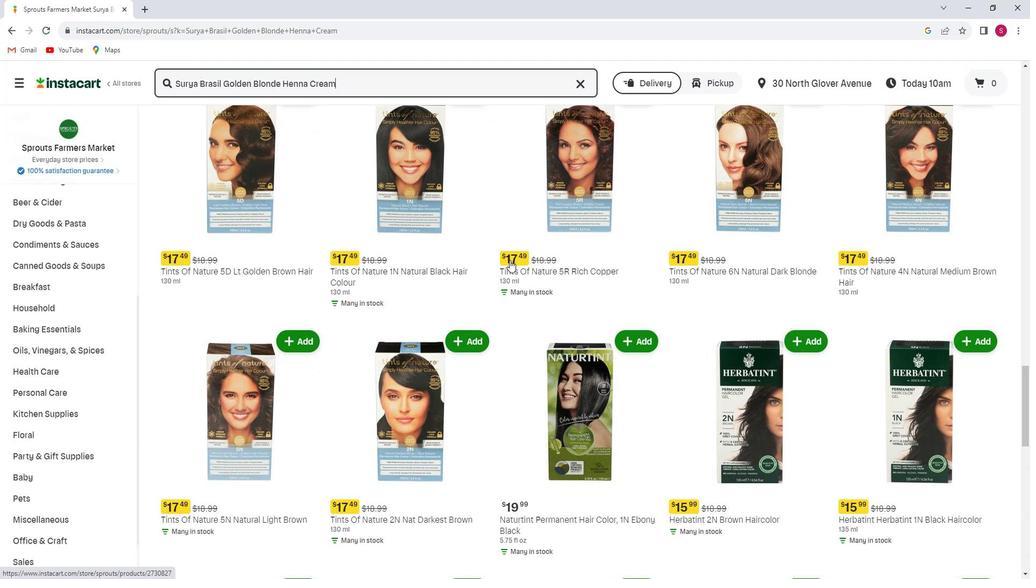
Action: Mouse scrolled (521, 261) with delta (0, 0)
Screenshot: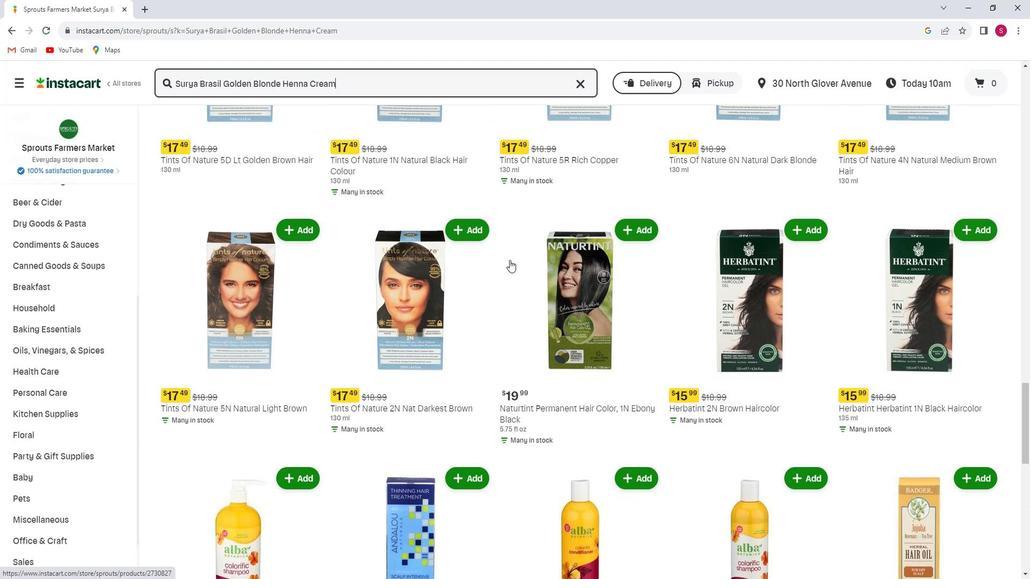 
Action: Mouse scrolled (521, 261) with delta (0, 0)
Screenshot: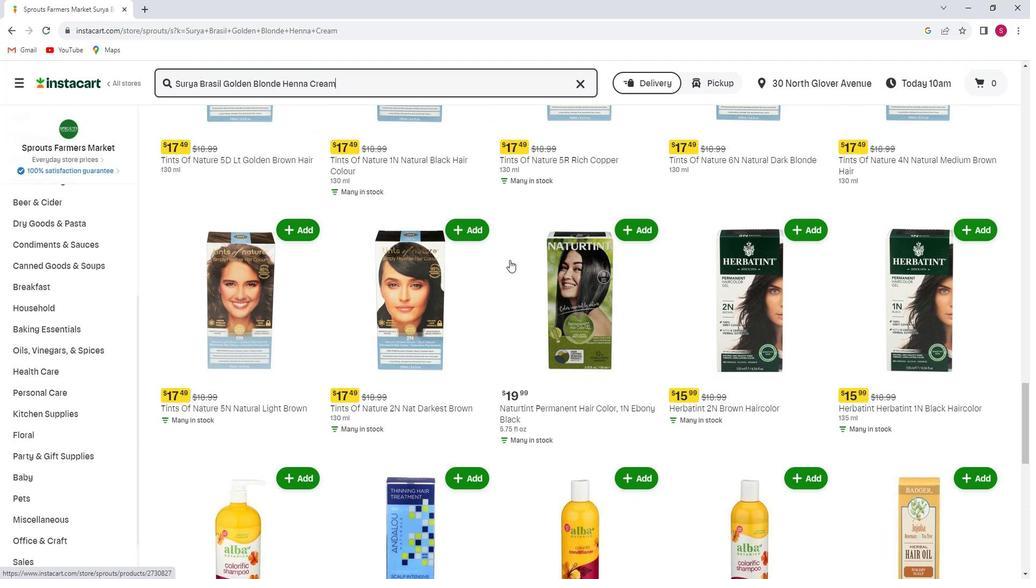 
Action: Mouse scrolled (521, 261) with delta (0, 0)
Screenshot: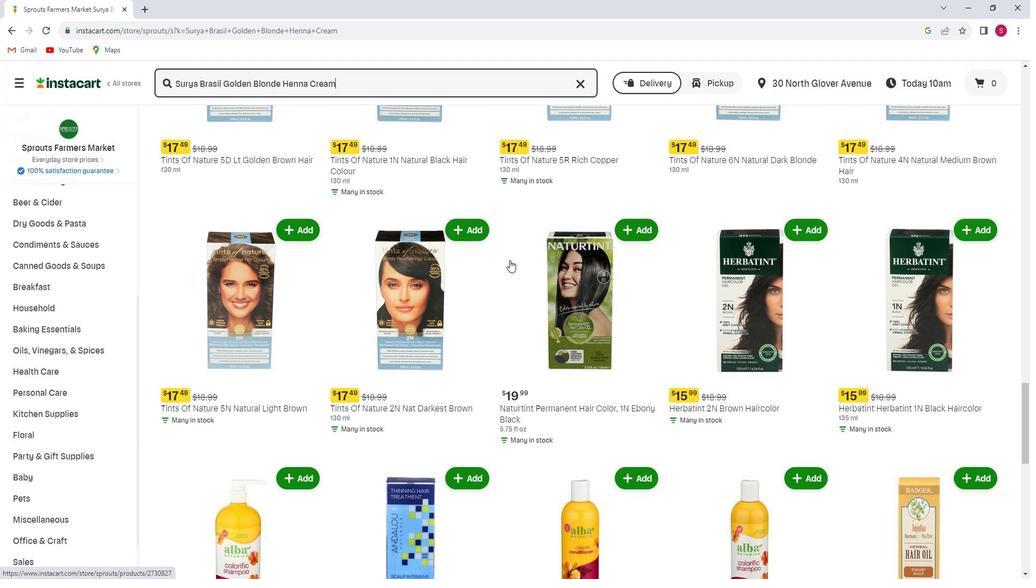 
Action: Mouse scrolled (521, 261) with delta (0, 0)
Screenshot: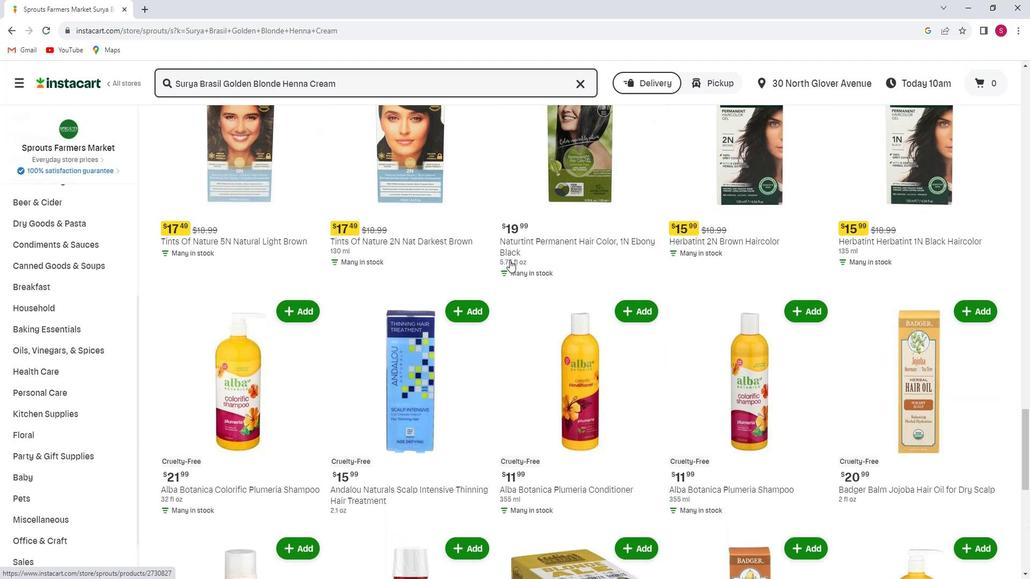 
Action: Mouse scrolled (521, 261) with delta (0, 0)
Screenshot: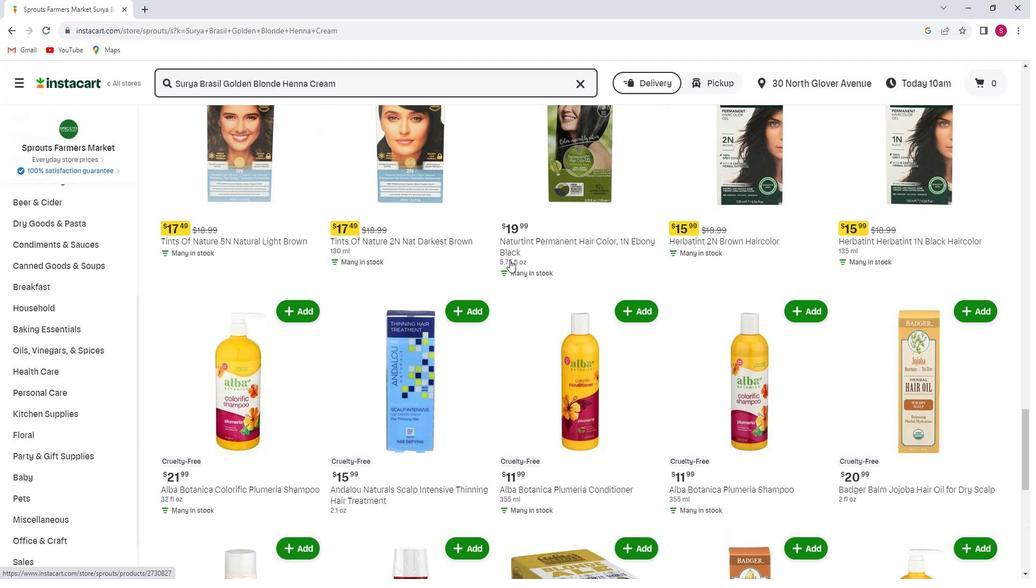 
Action: Mouse scrolled (521, 261) with delta (0, 0)
Screenshot: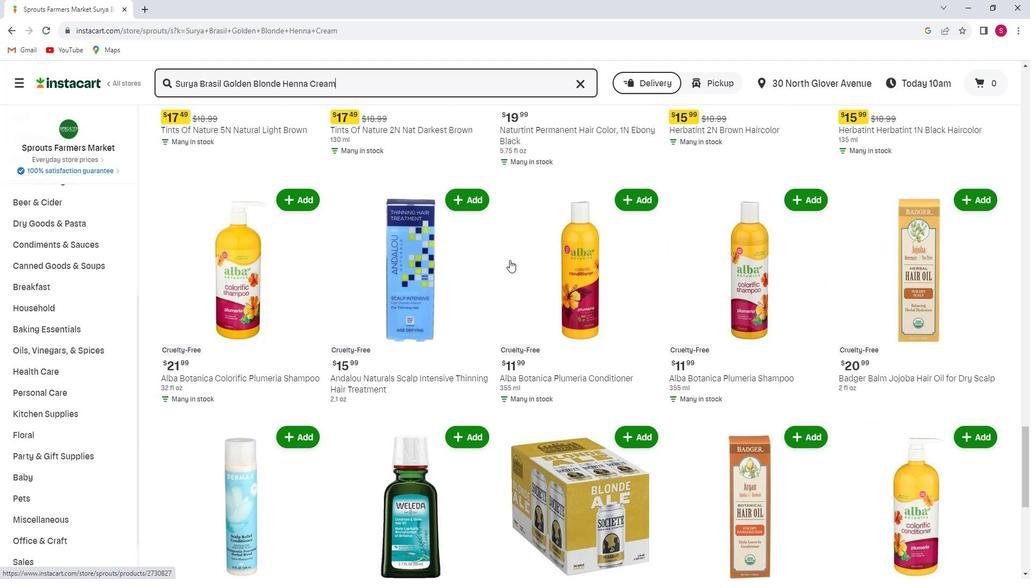 
Action: Mouse scrolled (521, 261) with delta (0, 0)
Screenshot: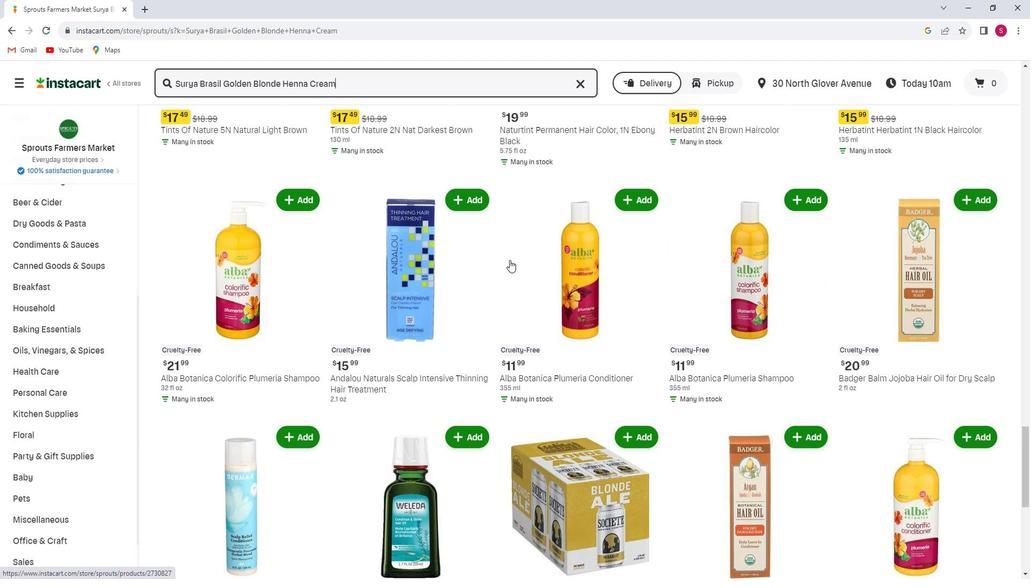 
Action: Mouse scrolled (521, 261) with delta (0, 0)
Screenshot: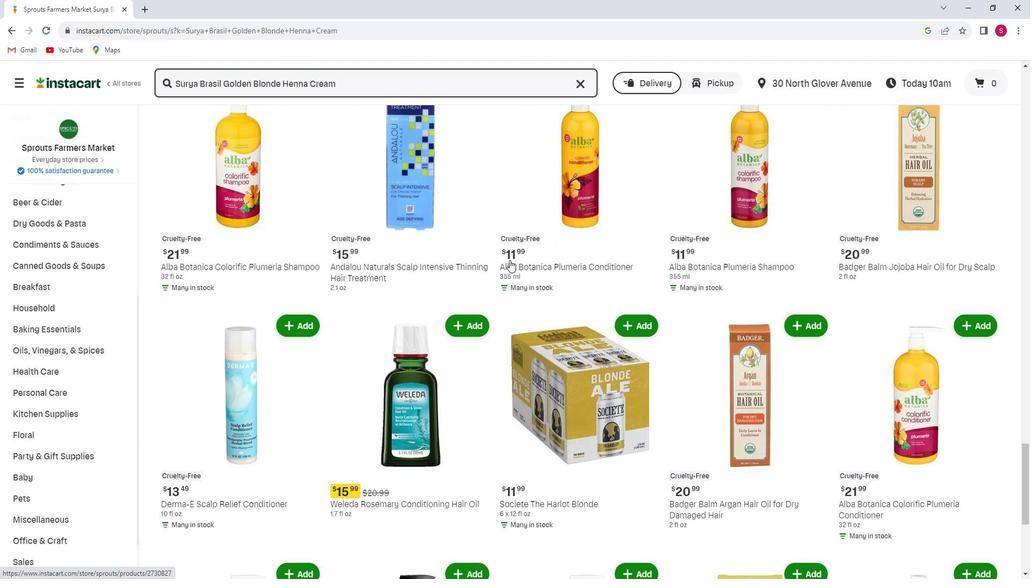 
Action: Mouse scrolled (521, 261) with delta (0, 0)
Screenshot: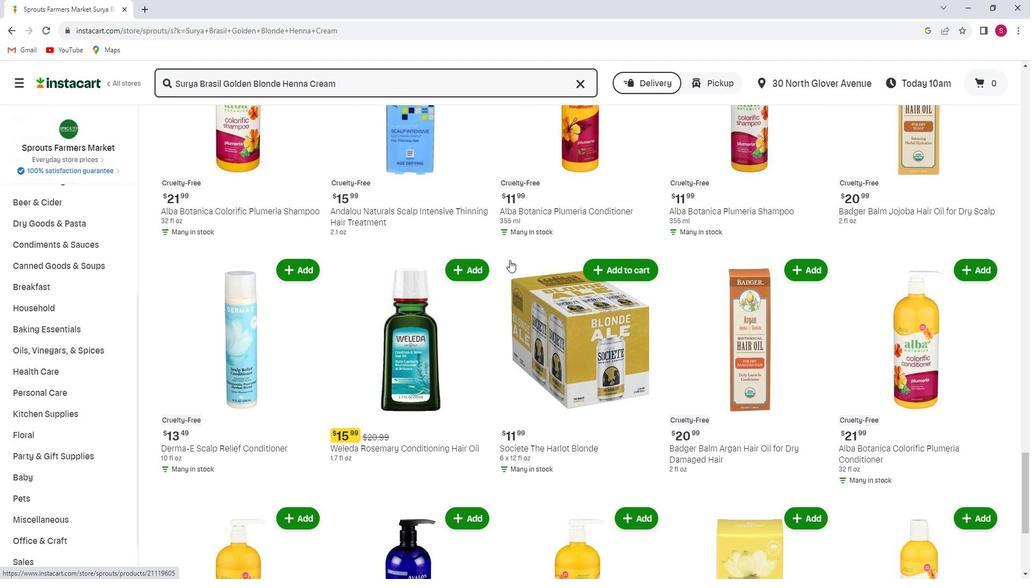 
Action: Mouse scrolled (521, 261) with delta (0, 0)
Screenshot: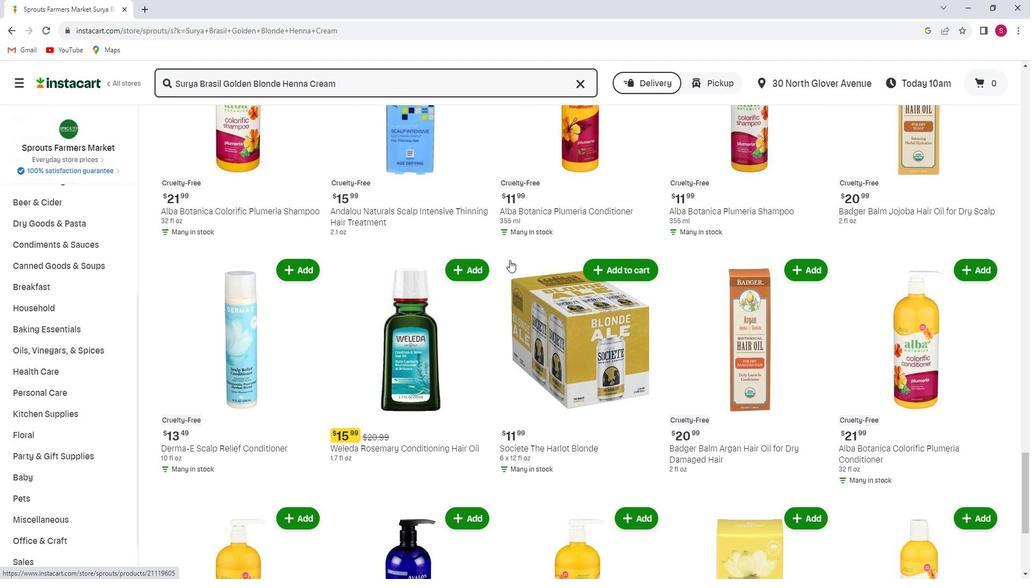 
Action: Mouse scrolled (521, 261) with delta (0, 0)
Screenshot: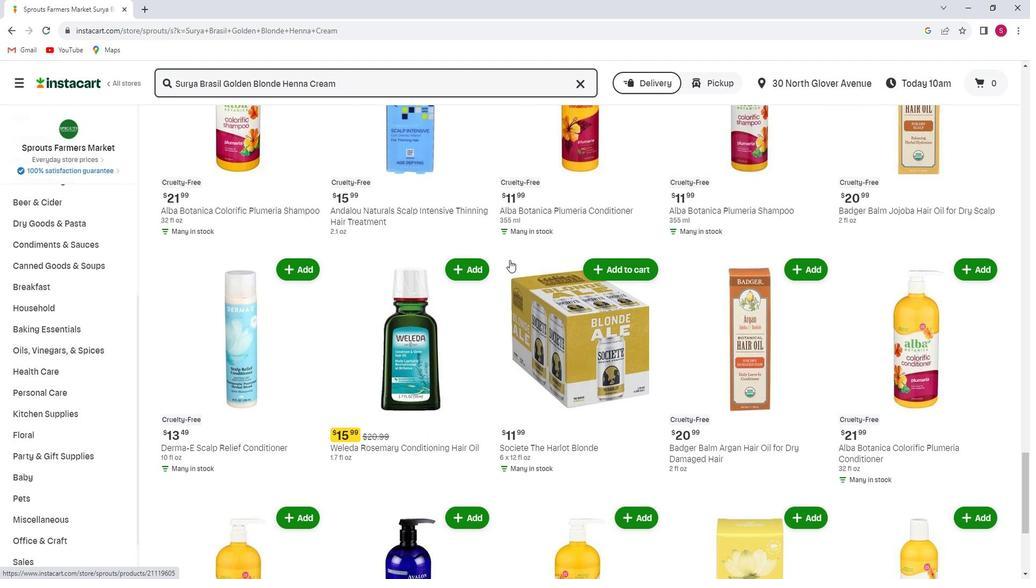 
Action: Mouse scrolled (521, 261) with delta (0, 0)
Screenshot: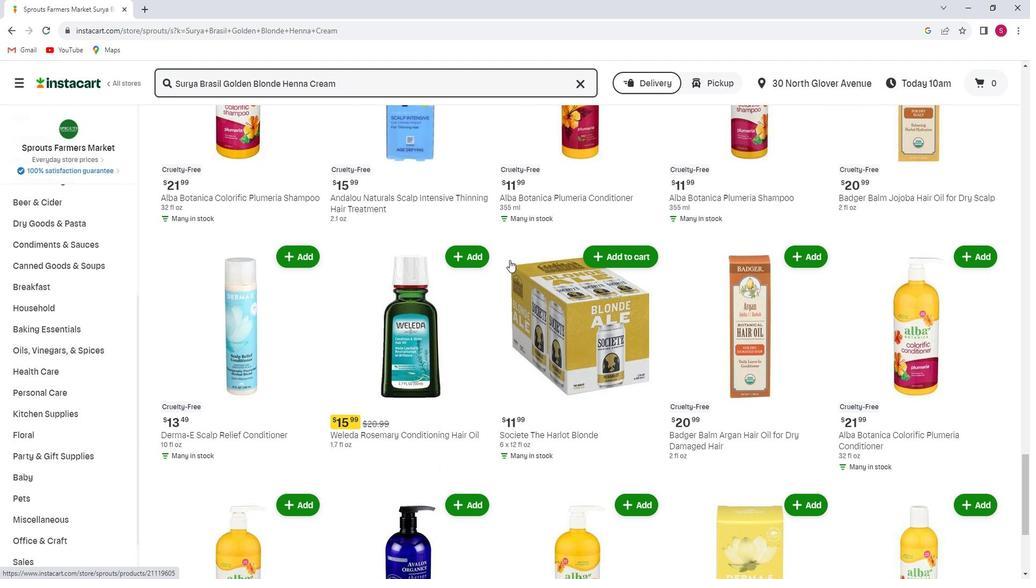 
Action: Mouse scrolled (521, 261) with delta (0, 0)
Screenshot: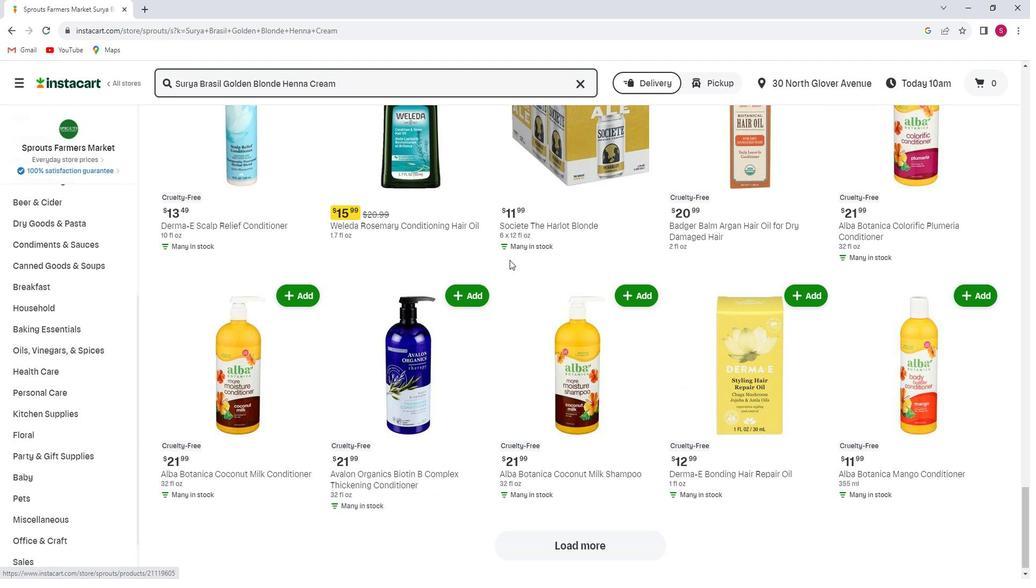
Action: Mouse scrolled (521, 261) with delta (0, 0)
Screenshot: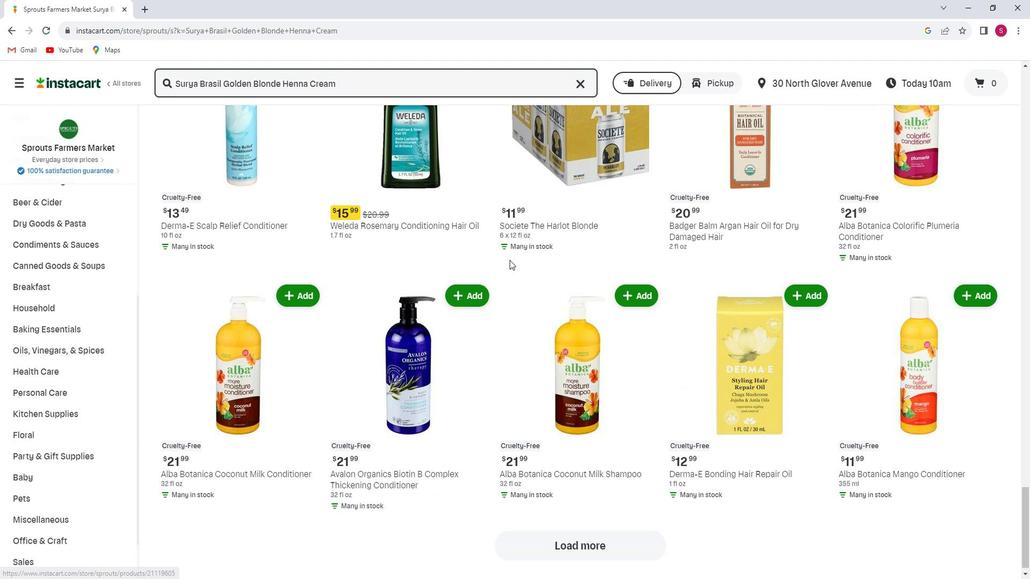 
Action: Mouse scrolled (521, 261) with delta (0, 0)
Screenshot: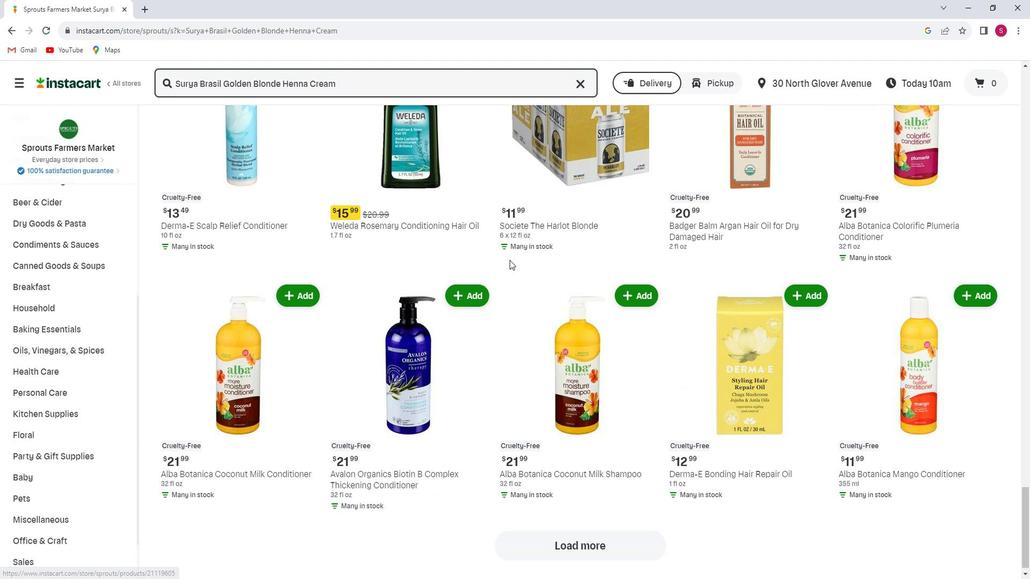
Action: Mouse scrolled (521, 261) with delta (0, 0)
Screenshot: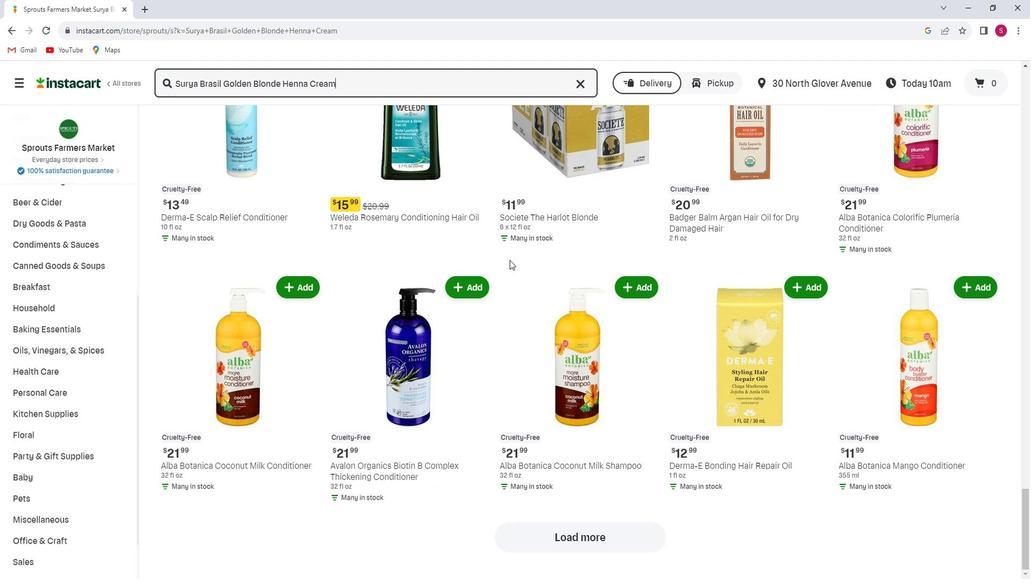 
Action: Mouse scrolled (521, 261) with delta (0, 0)
Screenshot: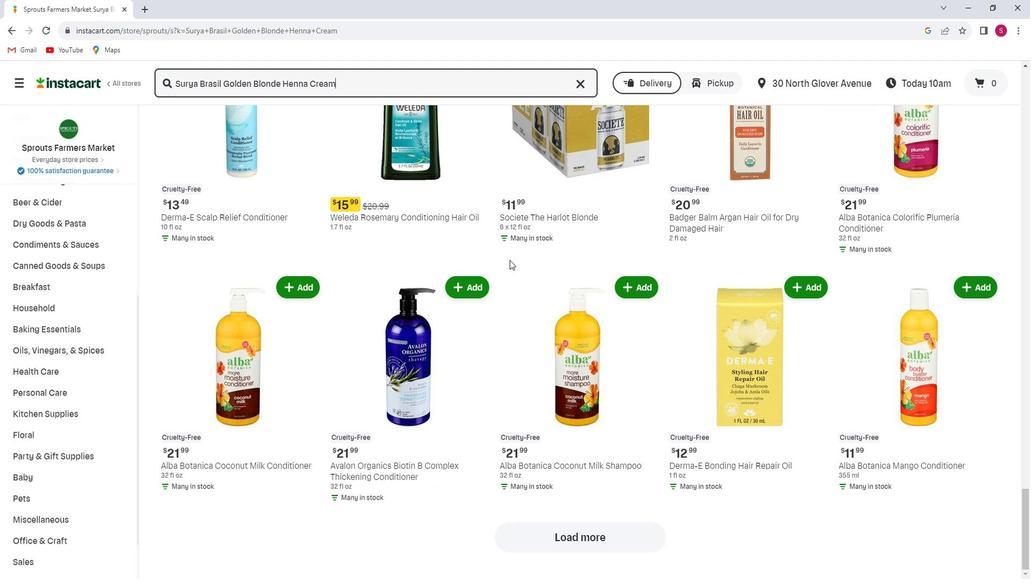 
Action: Mouse scrolled (521, 261) with delta (0, 0)
Screenshot: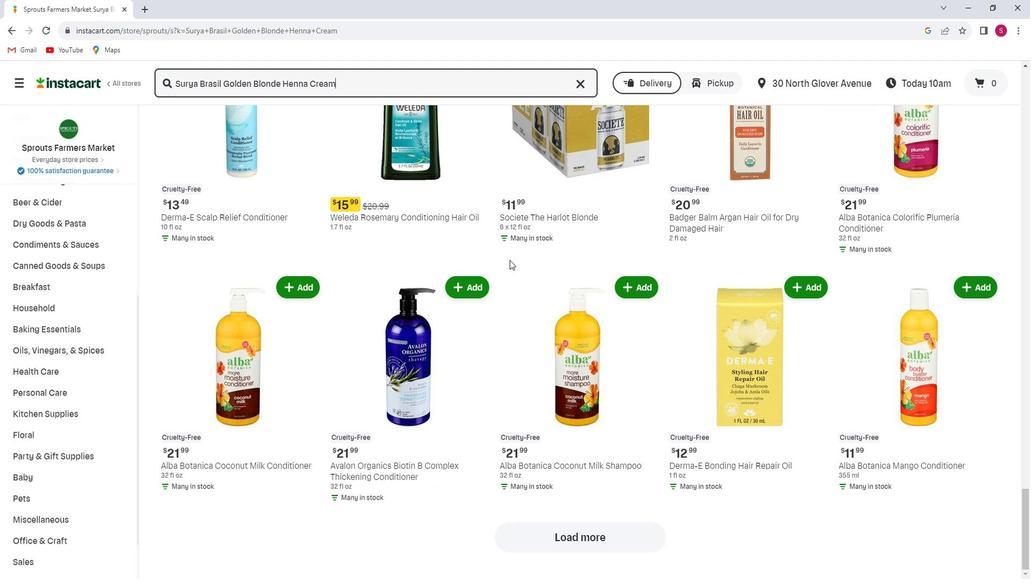 
